 Task: Search one way flight ticket for 2 adults, 2 children, 2 infants in seat in first from Harrisburg: Harrisburg International Airport to Indianapolis: Indianapolis International Airport on 8-5-2023. Choice of flights is JetBlue. Number of bags: 1 carry on bag and 2 checked bags. Price is upto 110000. Outbound departure time preference is 17:15.
Action: Mouse moved to (328, 285)
Screenshot: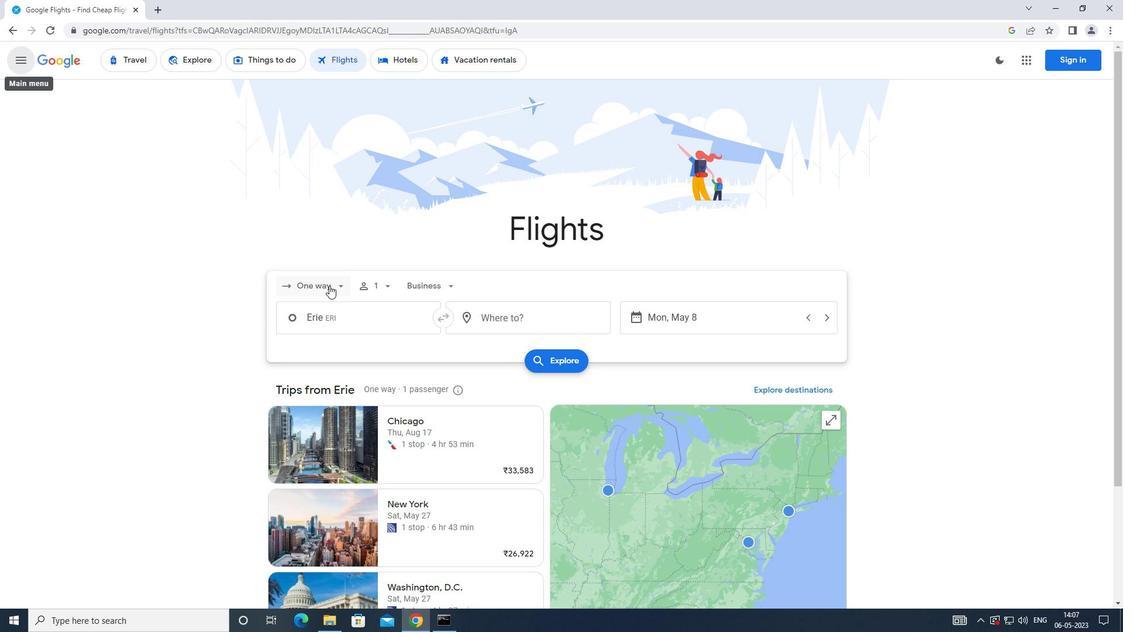
Action: Mouse pressed left at (328, 285)
Screenshot: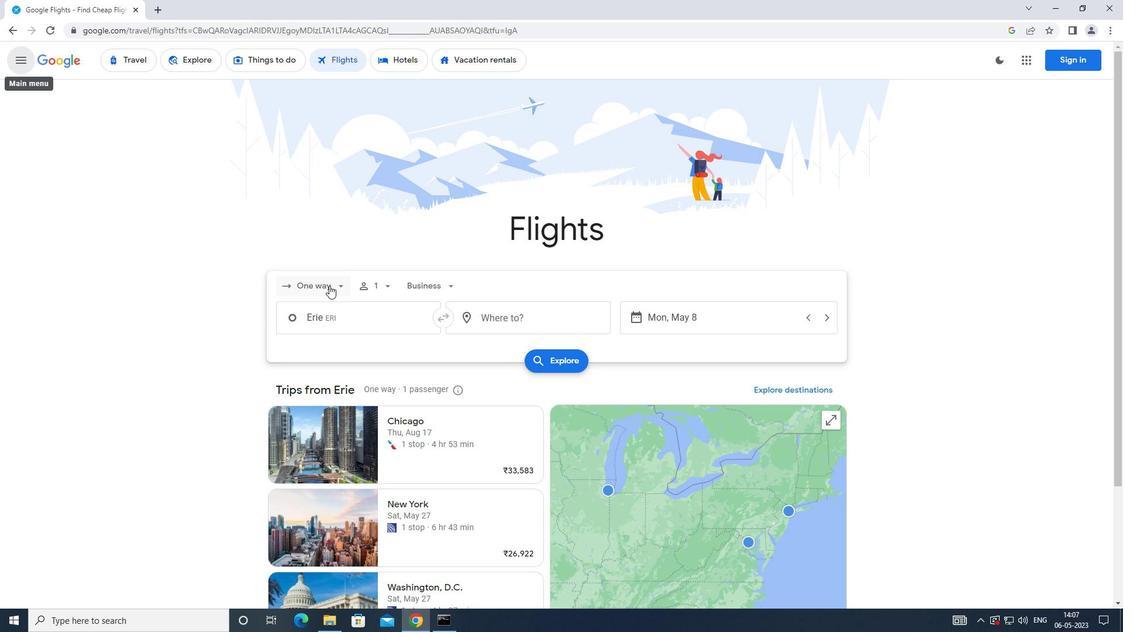 
Action: Mouse moved to (343, 343)
Screenshot: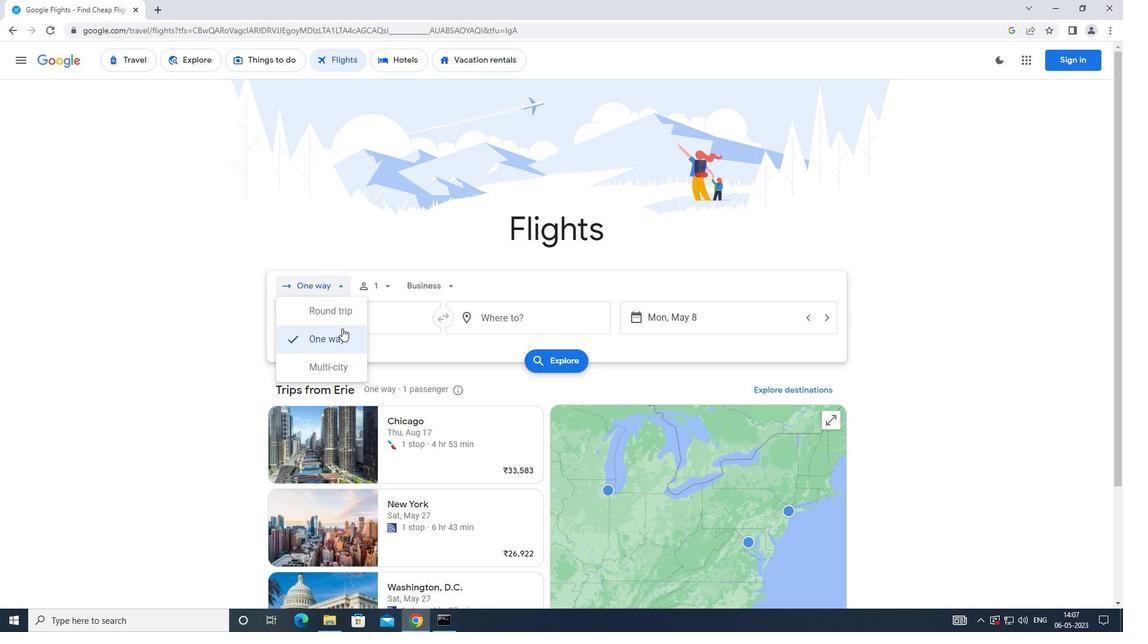 
Action: Mouse pressed left at (343, 343)
Screenshot: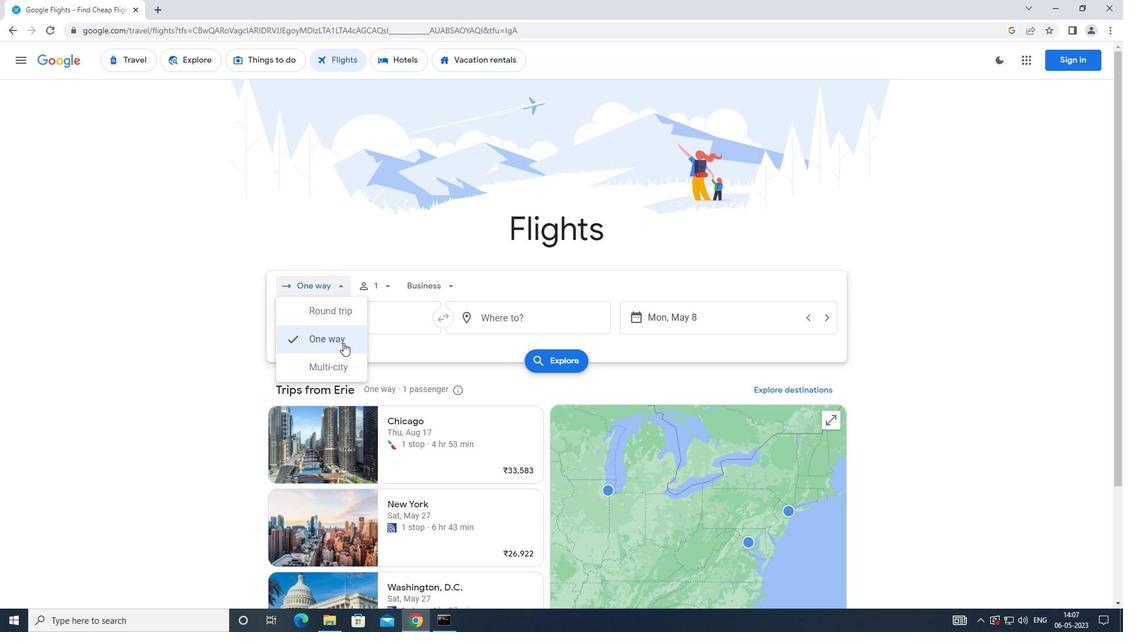 
Action: Mouse moved to (388, 290)
Screenshot: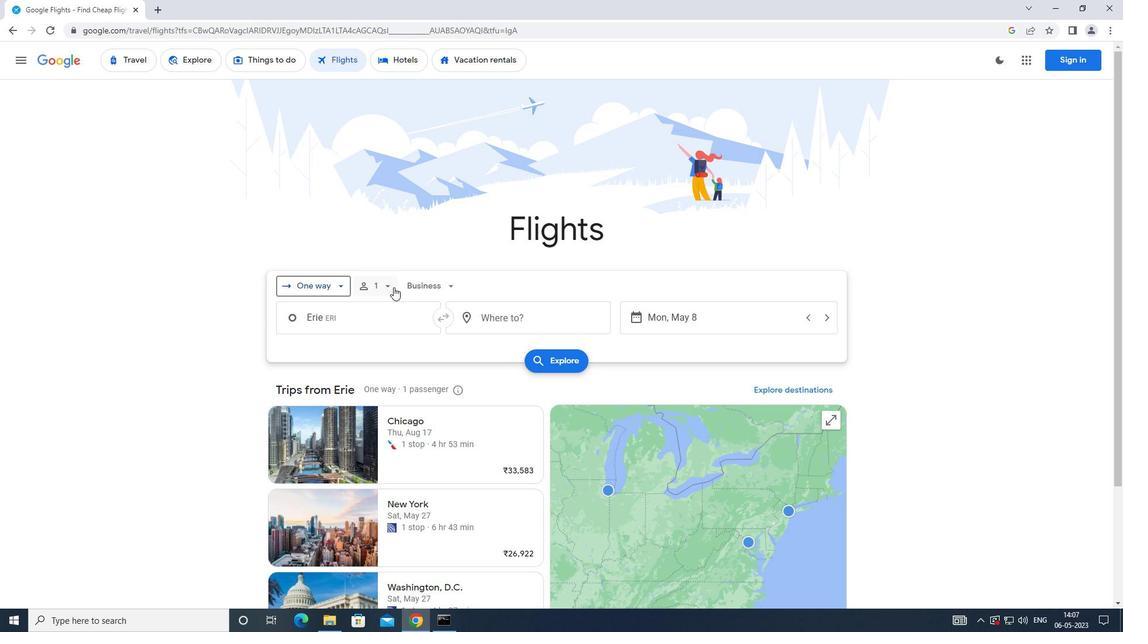 
Action: Mouse pressed left at (388, 290)
Screenshot: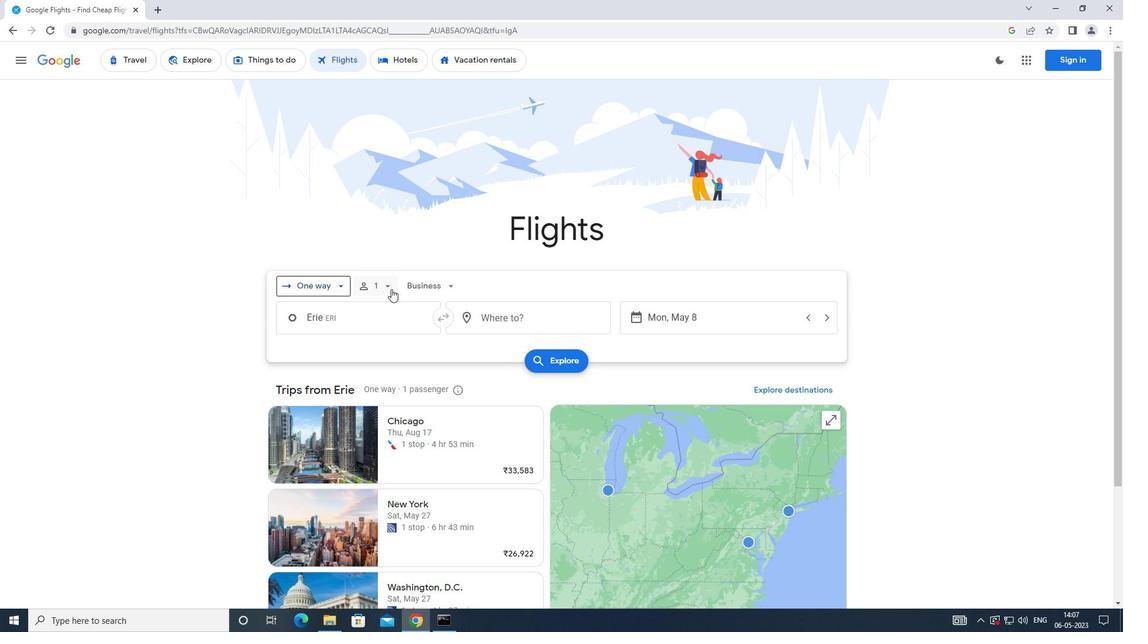 
Action: Mouse moved to (474, 318)
Screenshot: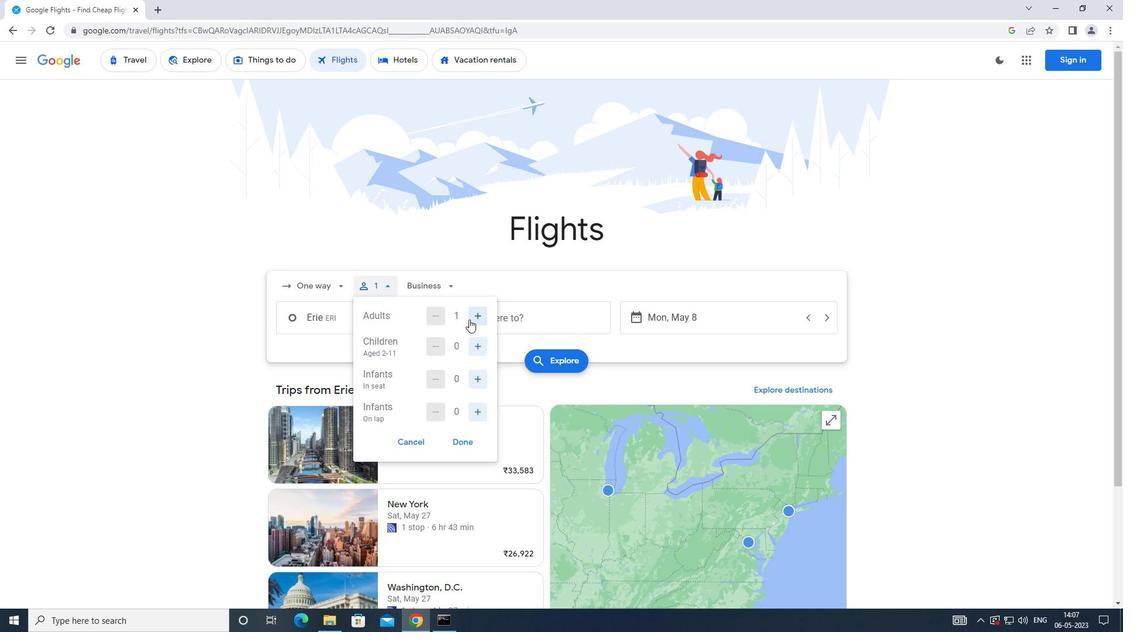 
Action: Mouse pressed left at (474, 318)
Screenshot: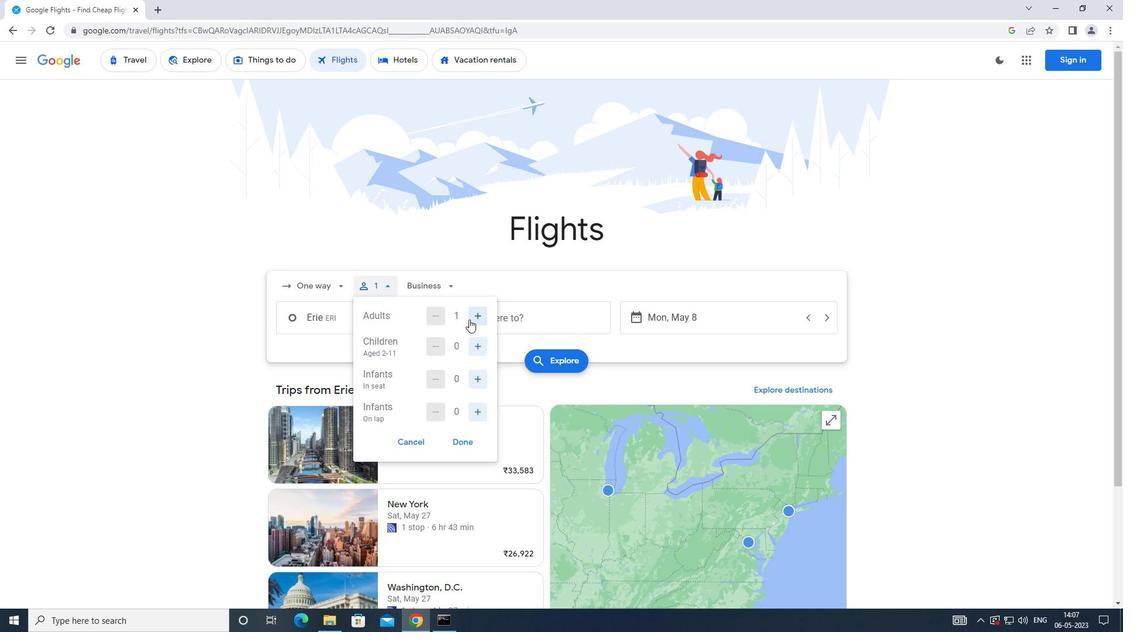 
Action: Mouse moved to (484, 353)
Screenshot: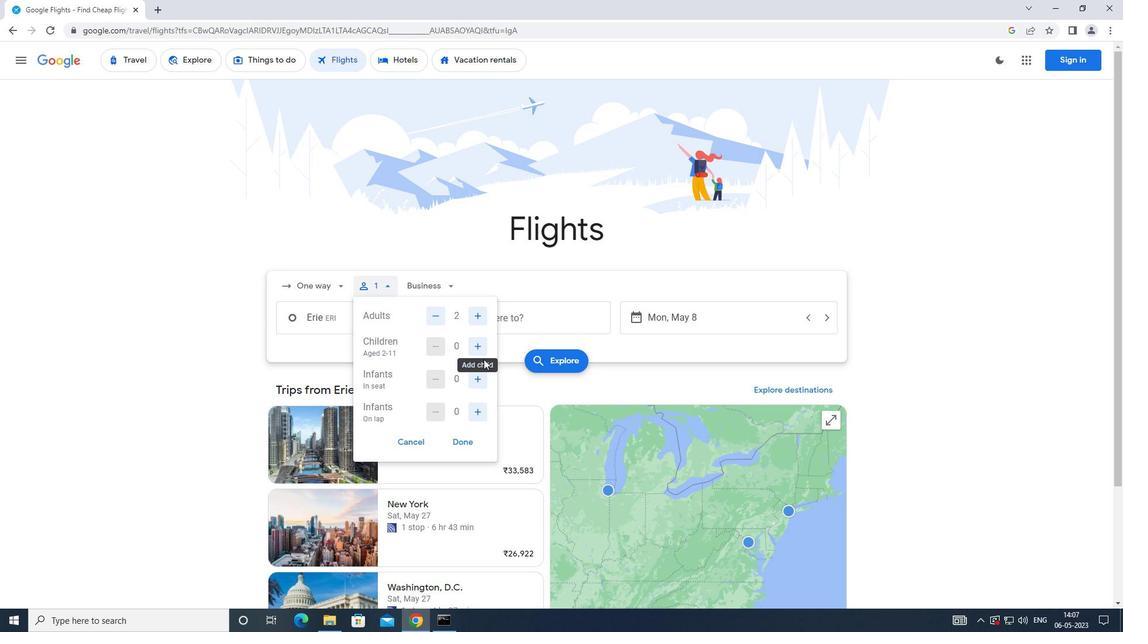 
Action: Mouse pressed left at (484, 353)
Screenshot: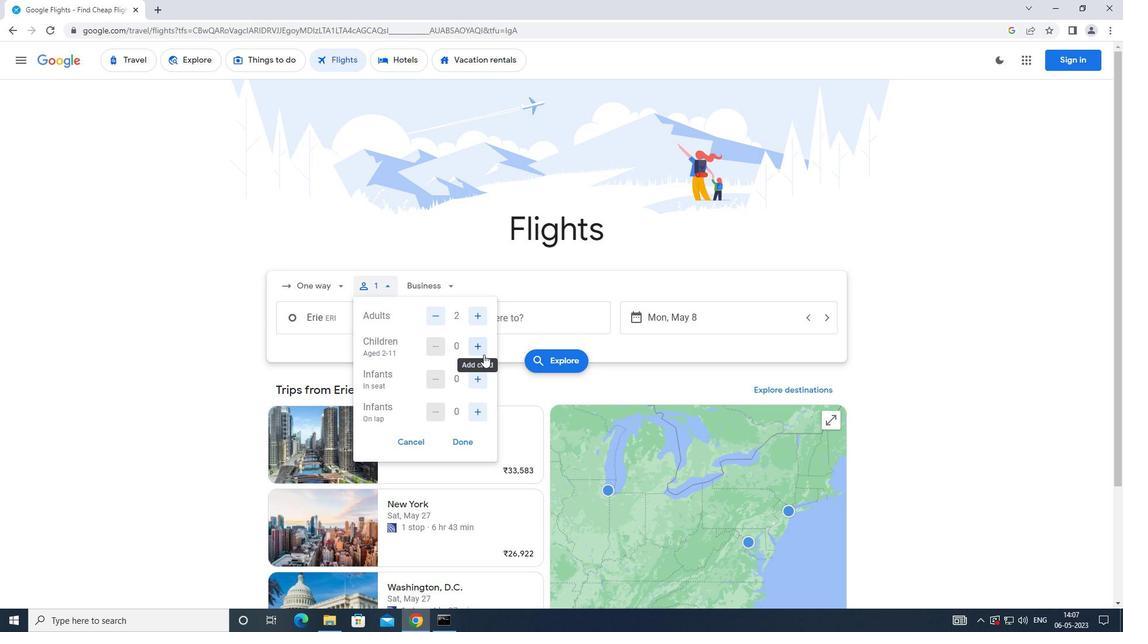 
Action: Mouse pressed left at (484, 353)
Screenshot: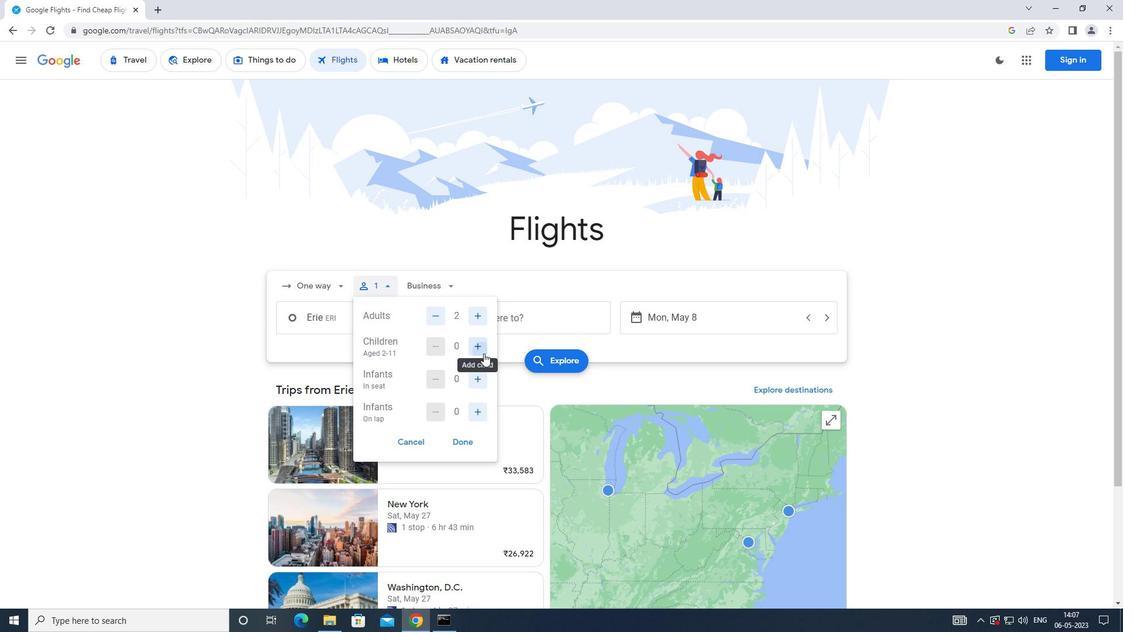 
Action: Mouse moved to (479, 377)
Screenshot: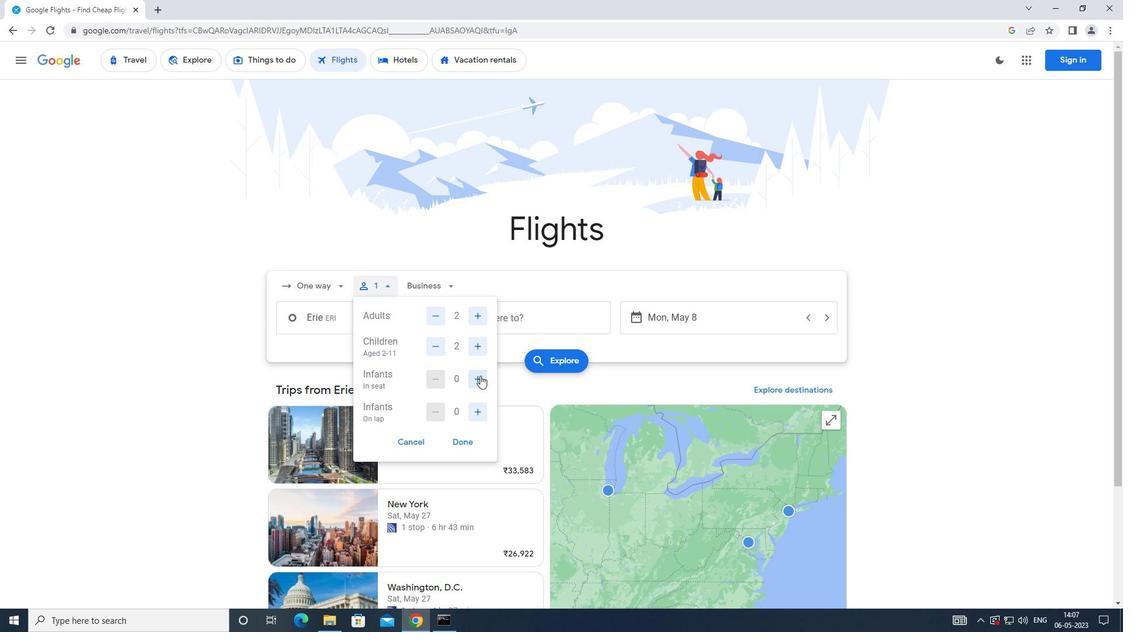 
Action: Mouse pressed left at (479, 377)
Screenshot: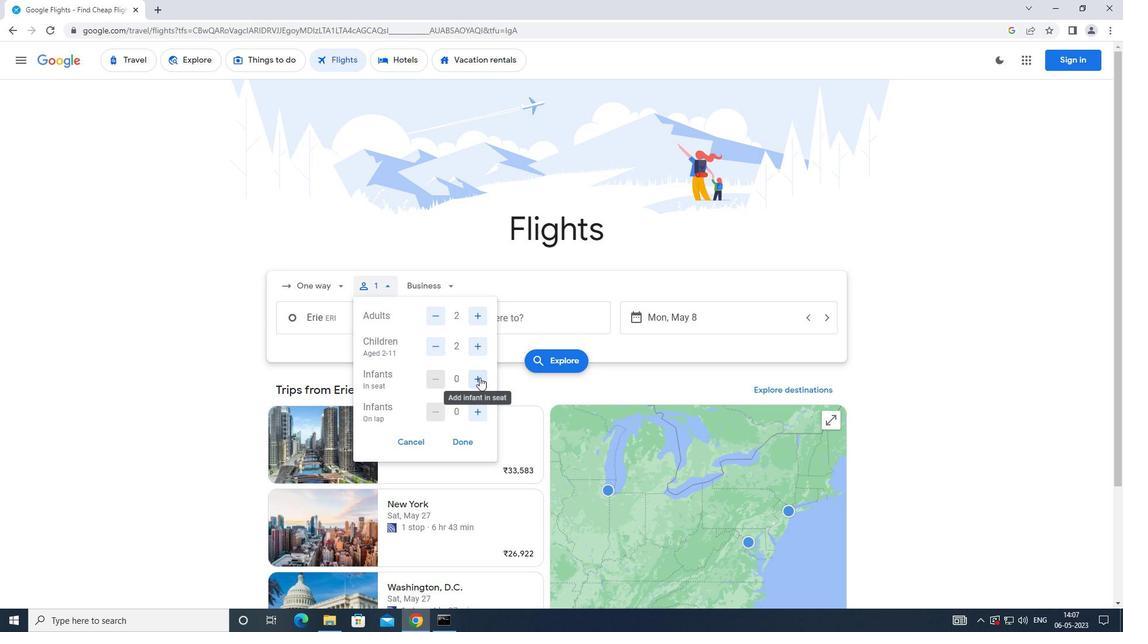 
Action: Mouse pressed left at (479, 377)
Screenshot: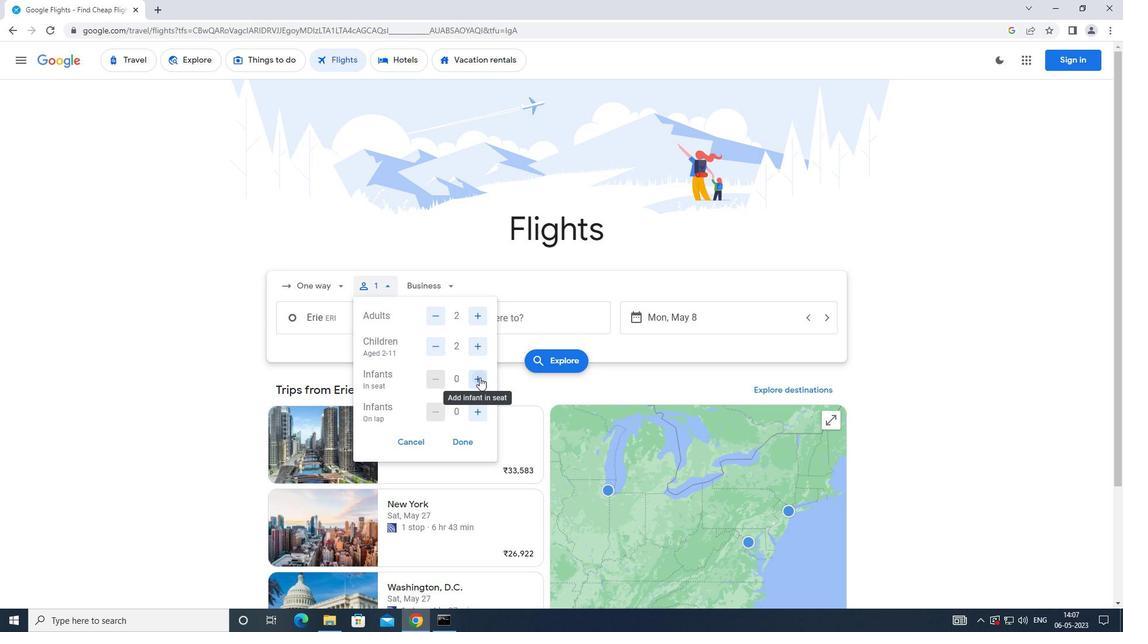 
Action: Mouse moved to (468, 437)
Screenshot: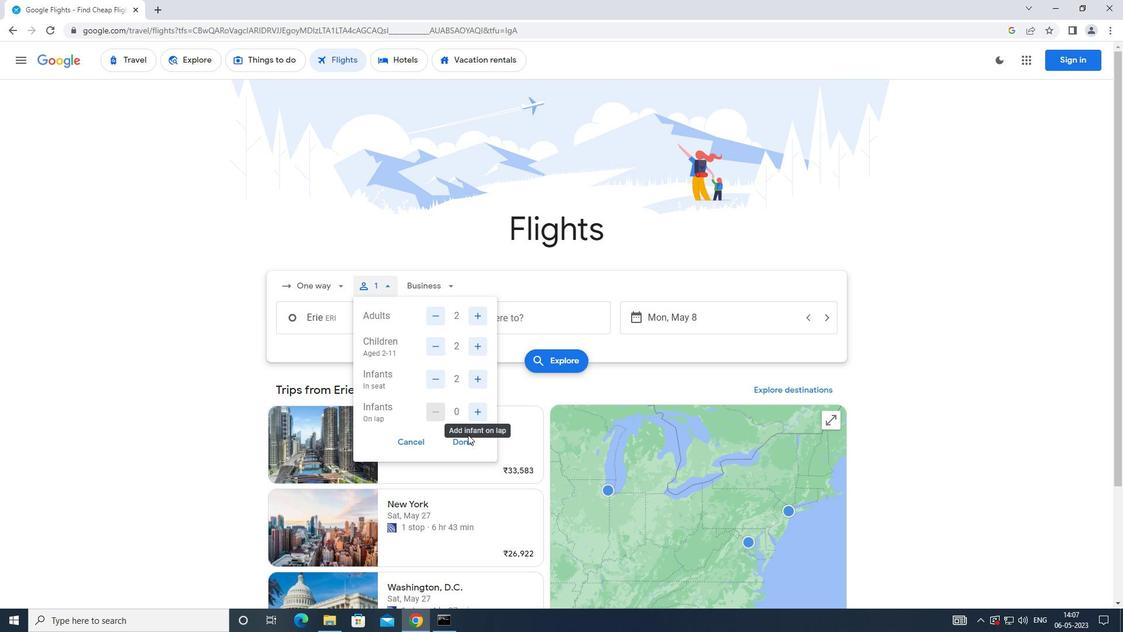 
Action: Mouse pressed left at (468, 437)
Screenshot: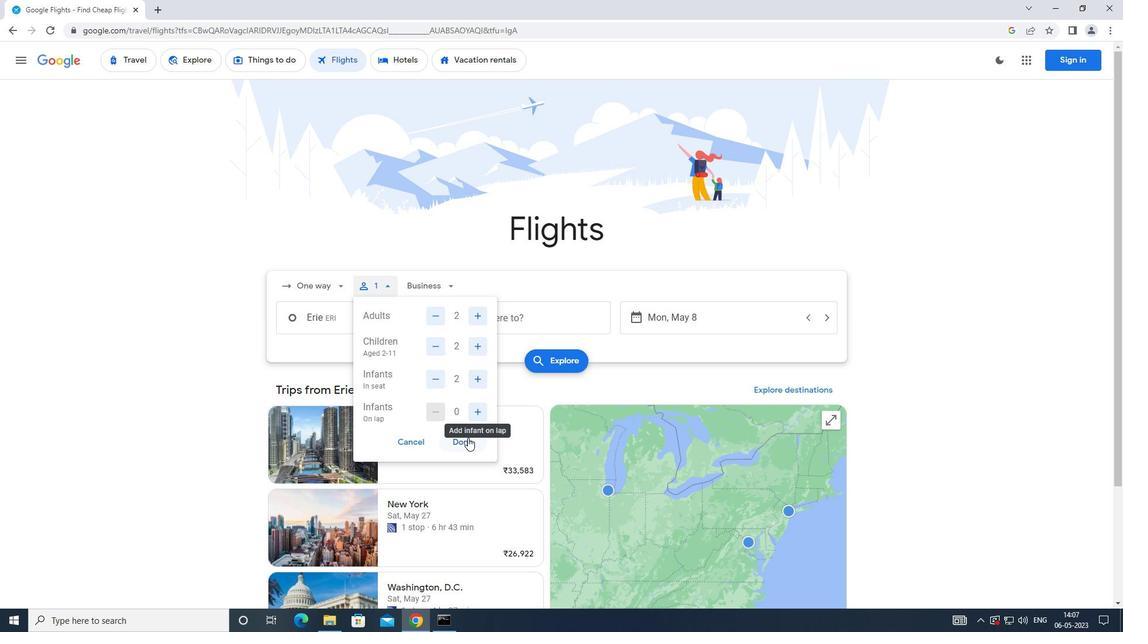 
Action: Mouse moved to (450, 285)
Screenshot: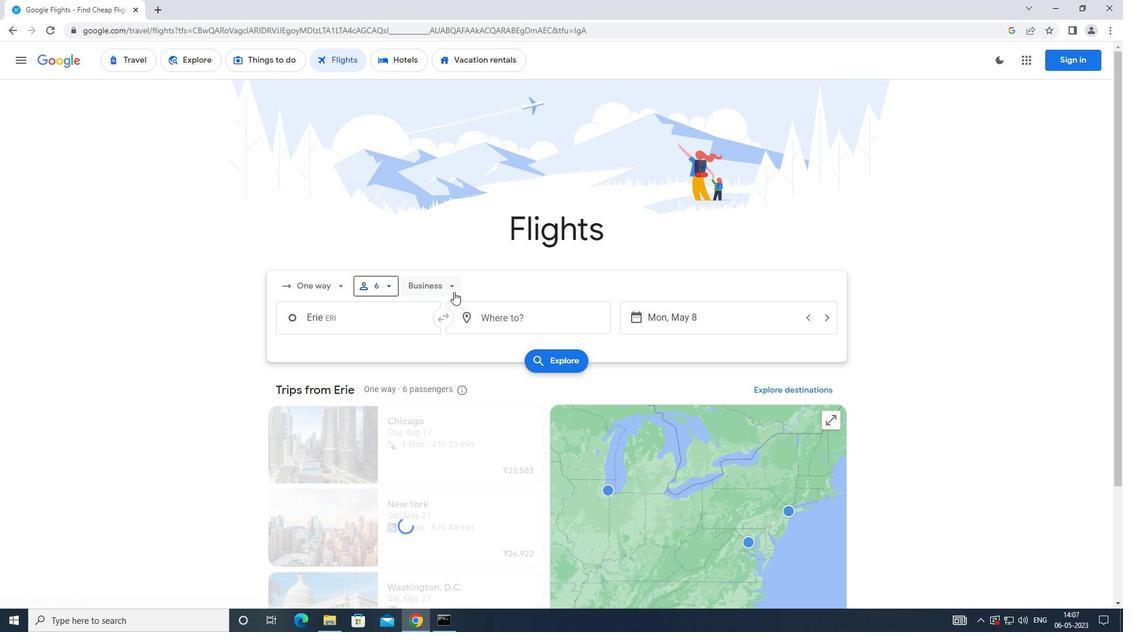 
Action: Mouse pressed left at (450, 285)
Screenshot: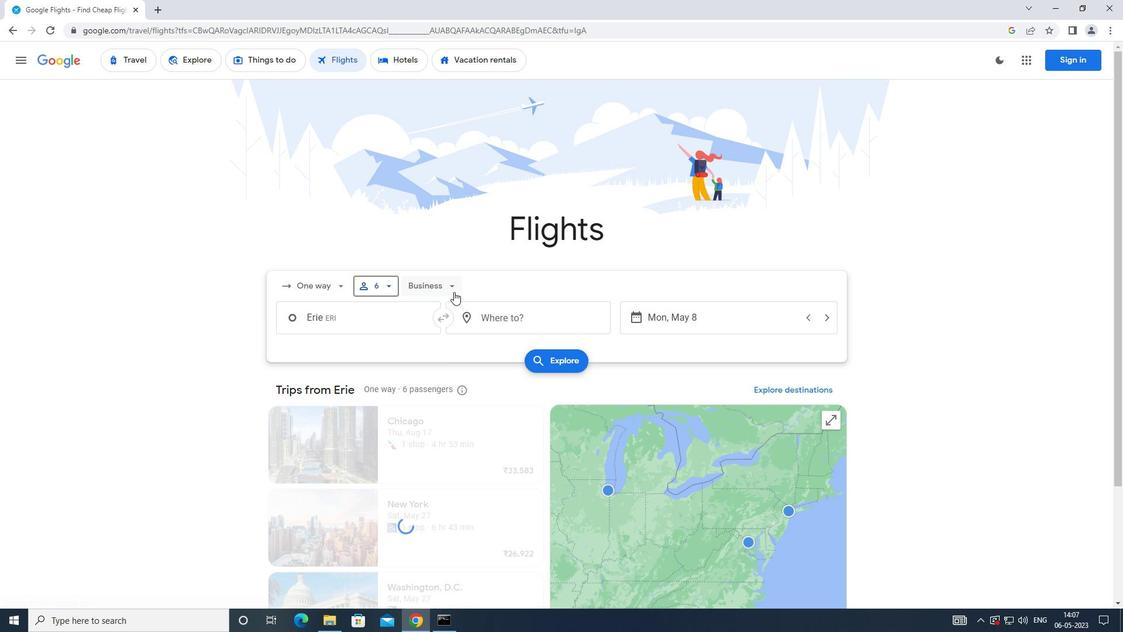 
Action: Mouse moved to (447, 389)
Screenshot: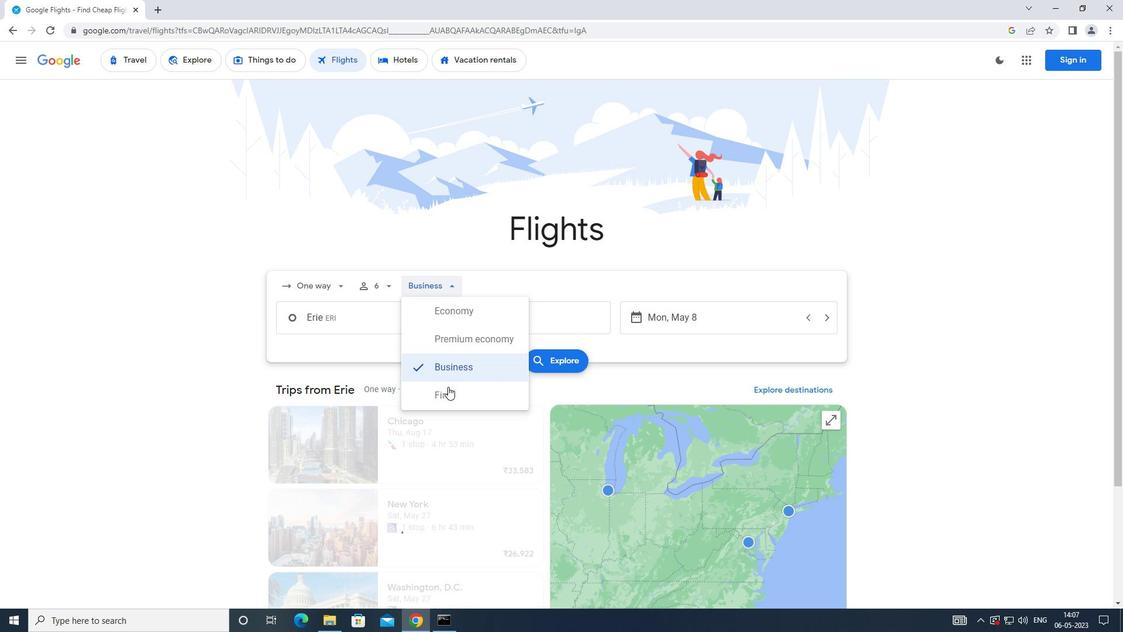 
Action: Mouse pressed left at (447, 389)
Screenshot: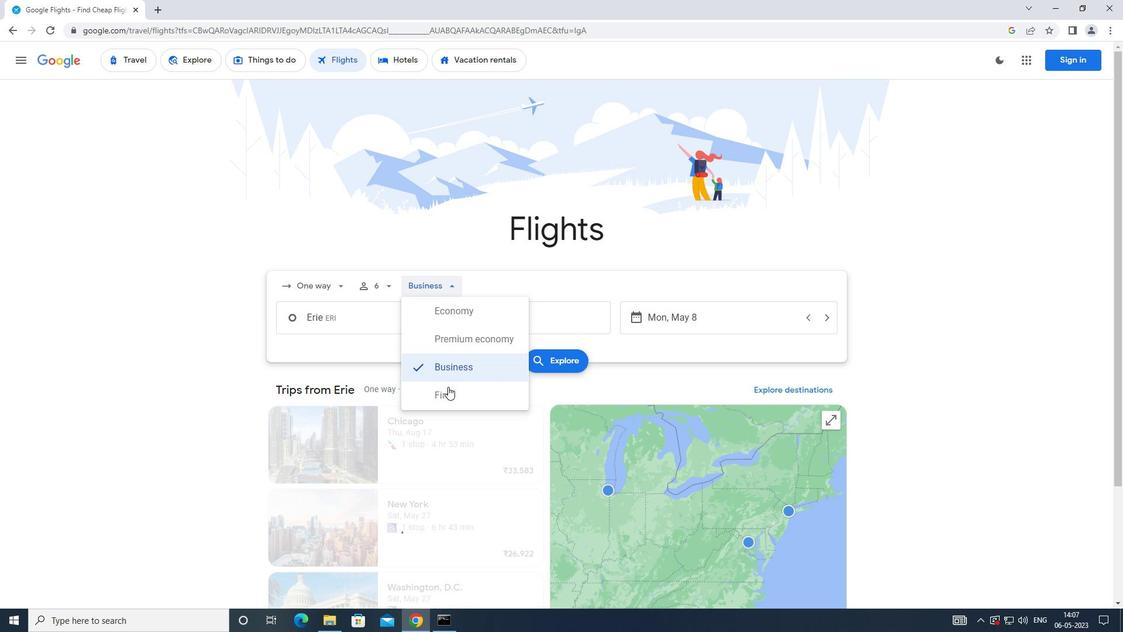 
Action: Mouse moved to (379, 327)
Screenshot: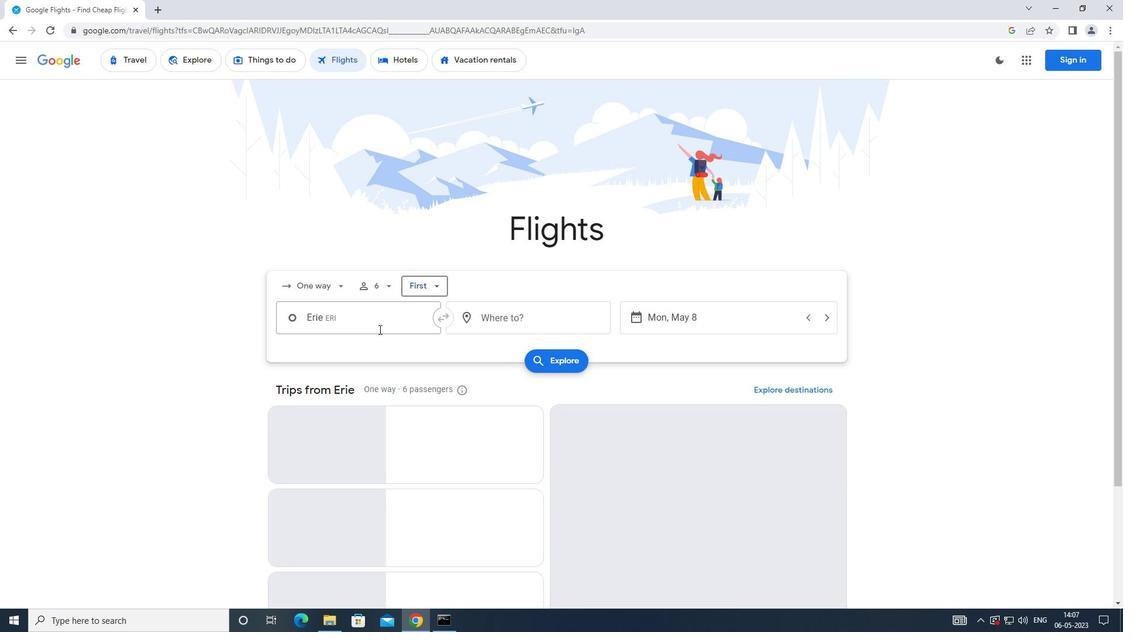 
Action: Mouse pressed left at (379, 327)
Screenshot: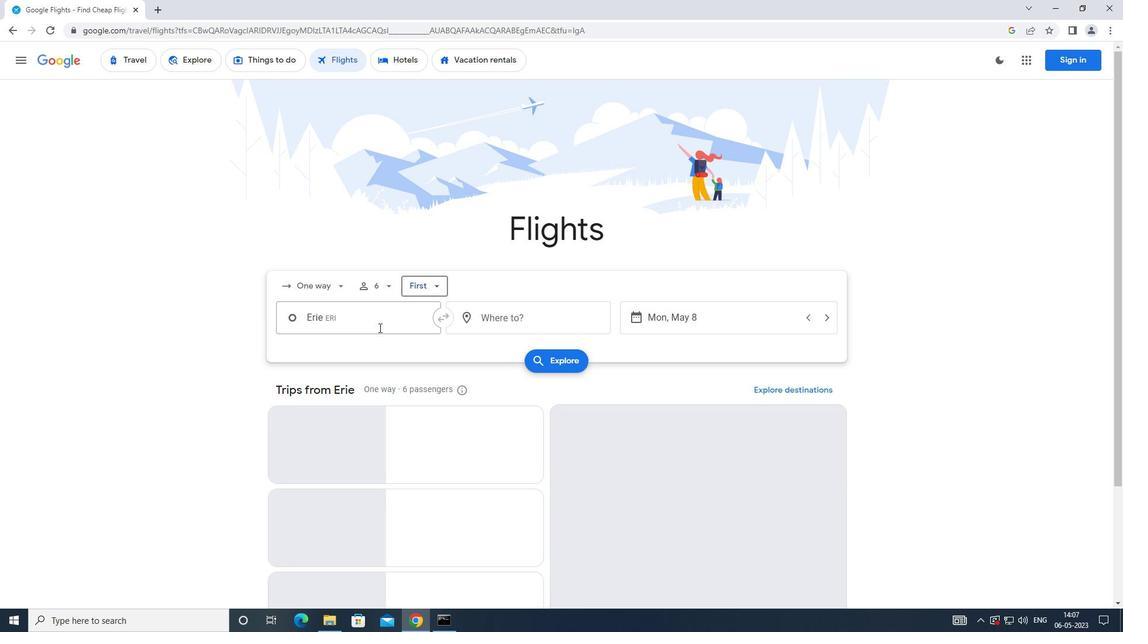 
Action: Mouse moved to (387, 326)
Screenshot: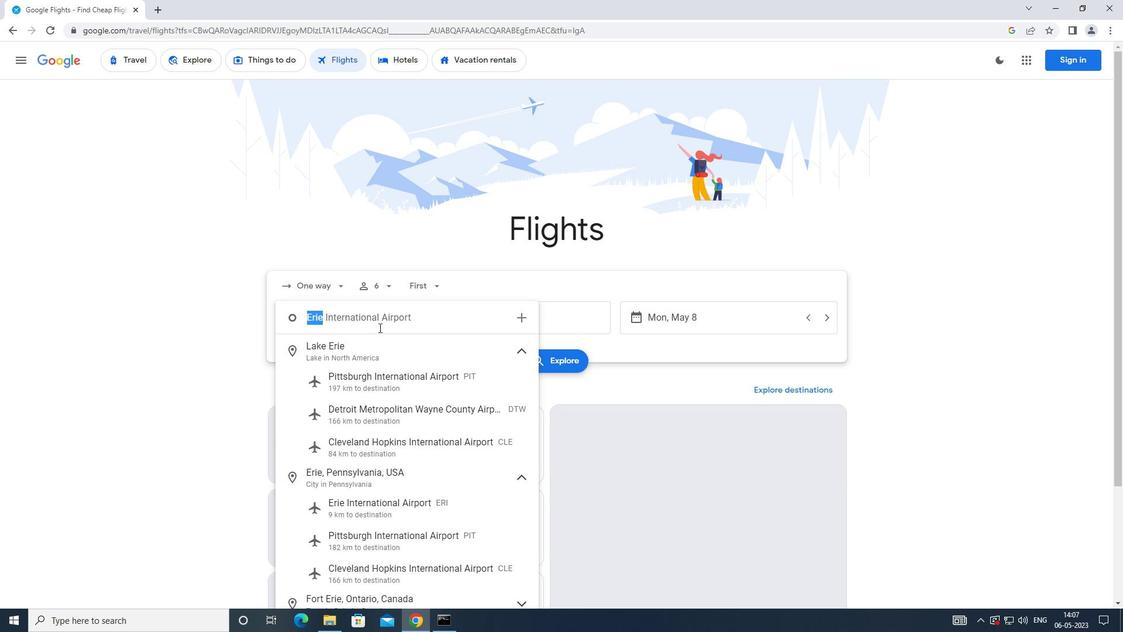 
Action: Key pressed <Key.caps_lock>h<Key.caps_lock>arrisburg
Screenshot: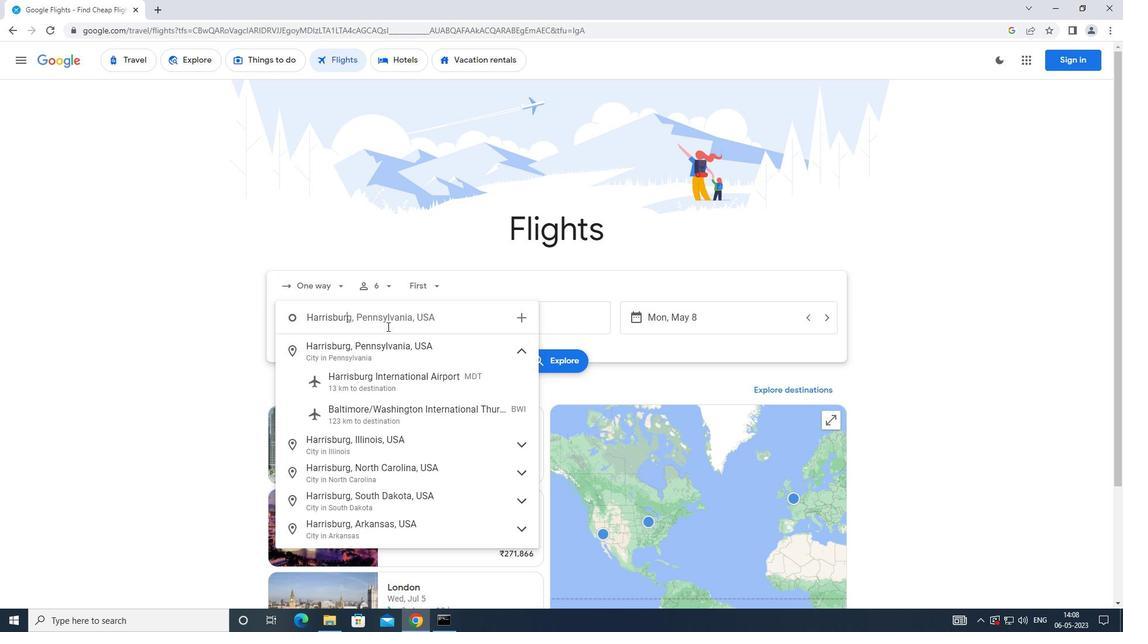 
Action: Mouse moved to (393, 372)
Screenshot: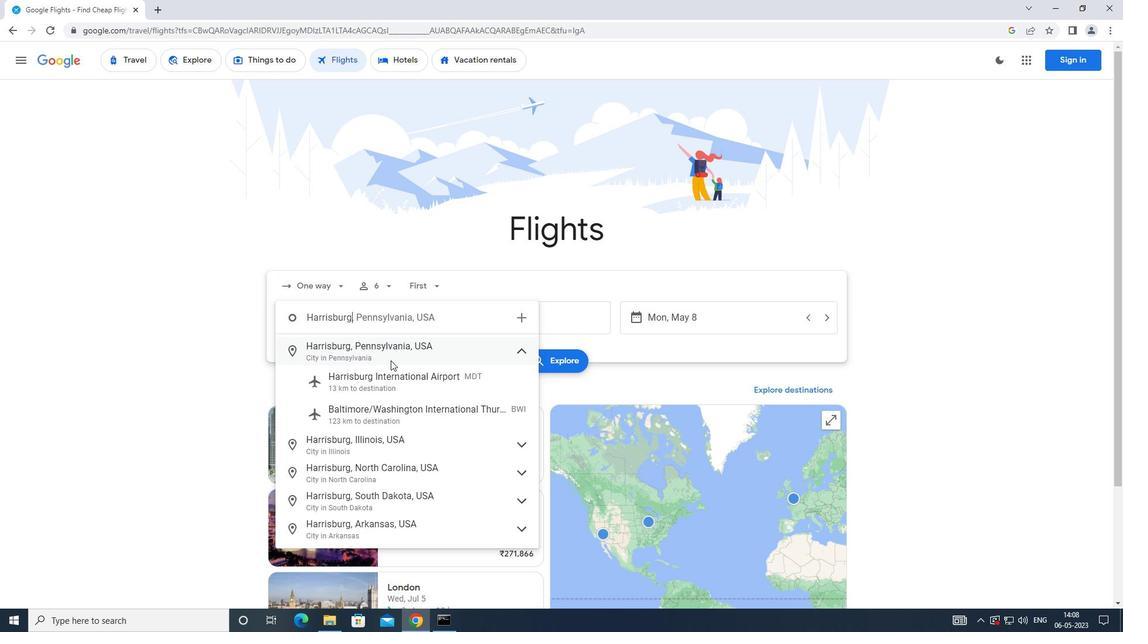 
Action: Mouse pressed left at (393, 372)
Screenshot: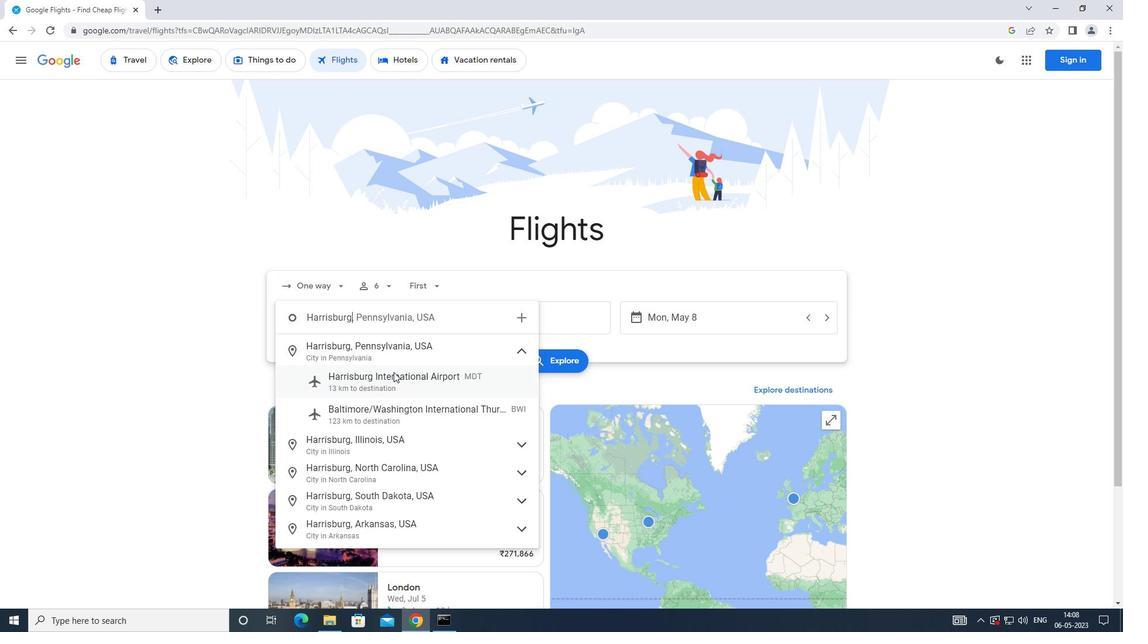 
Action: Mouse moved to (477, 318)
Screenshot: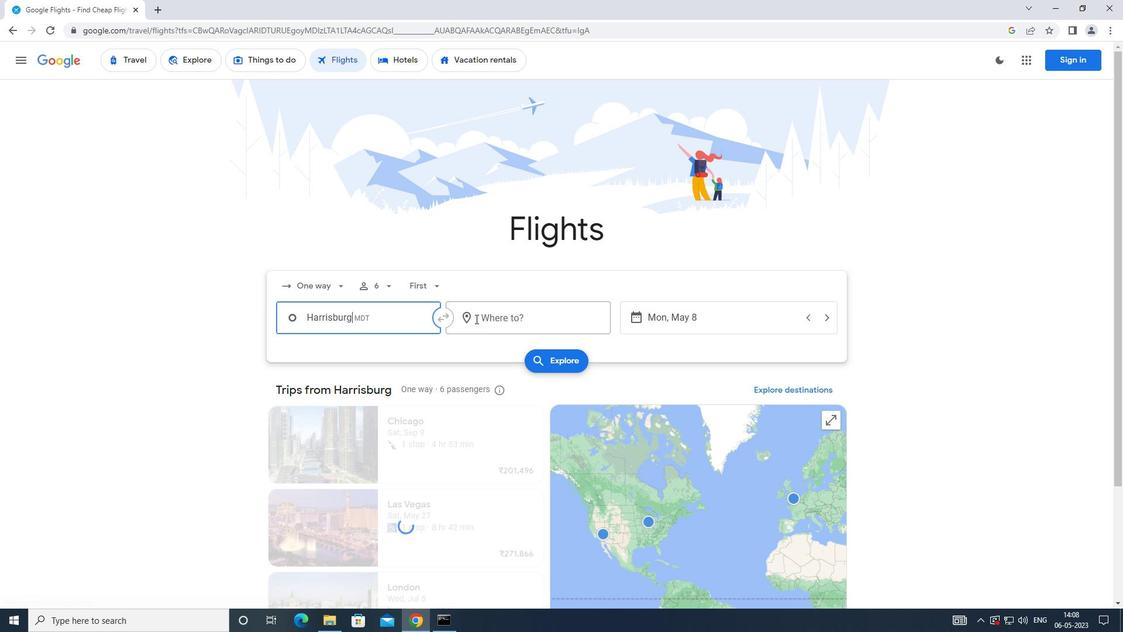 
Action: Mouse pressed left at (477, 318)
Screenshot: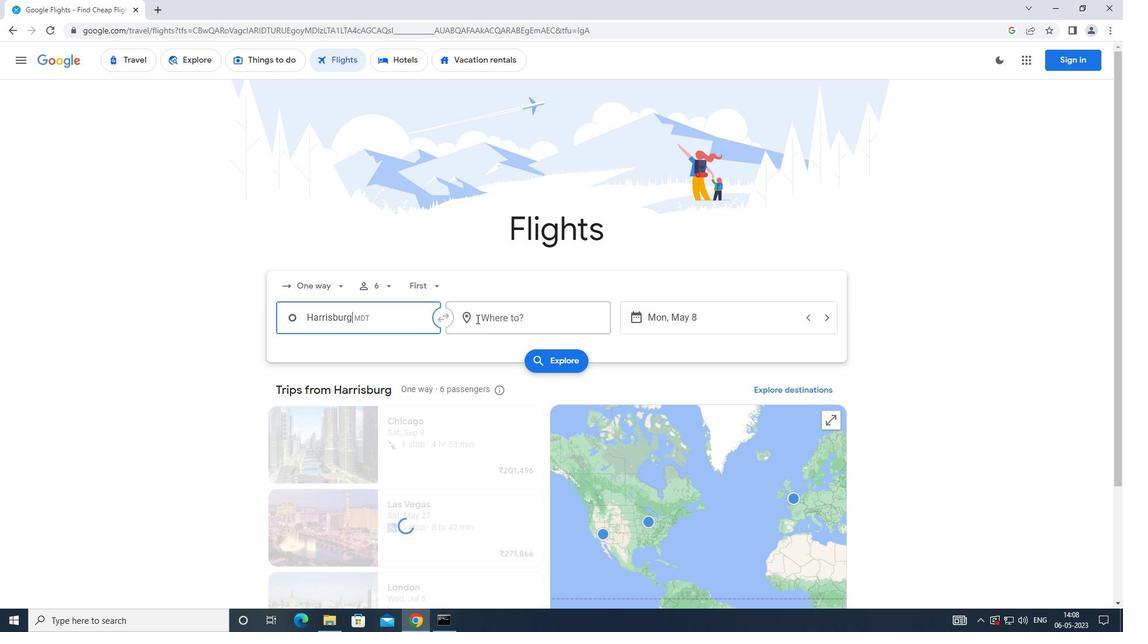 
Action: Mouse moved to (473, 338)
Screenshot: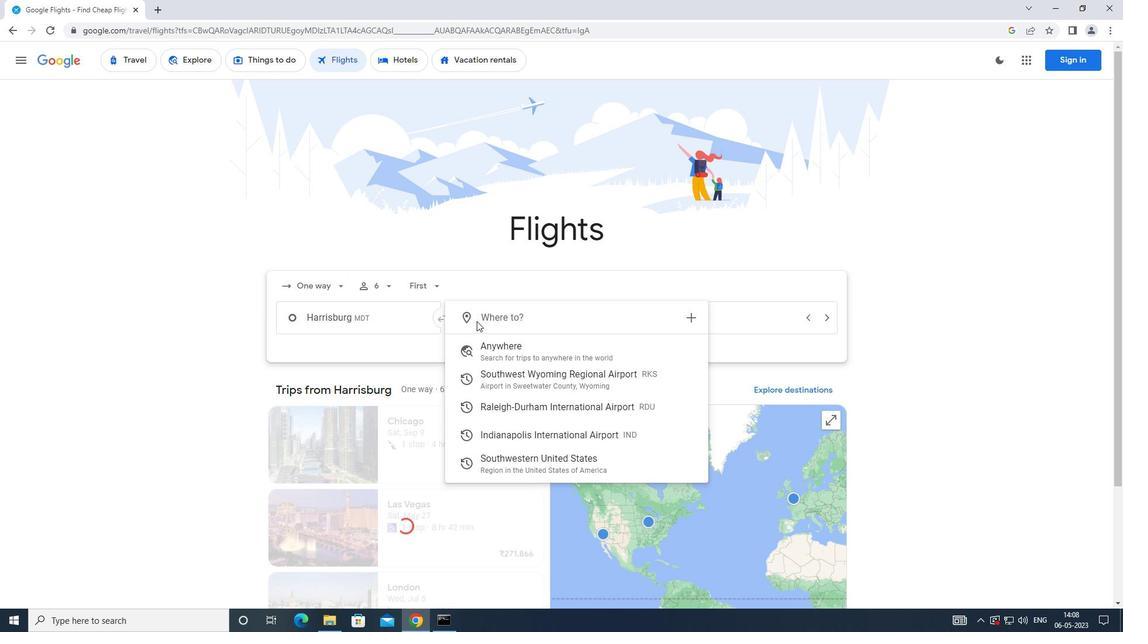 
Action: Key pressed <Key.caps_lock>in<Key.backspace><Key.caps_lock>ndianapolish
Screenshot: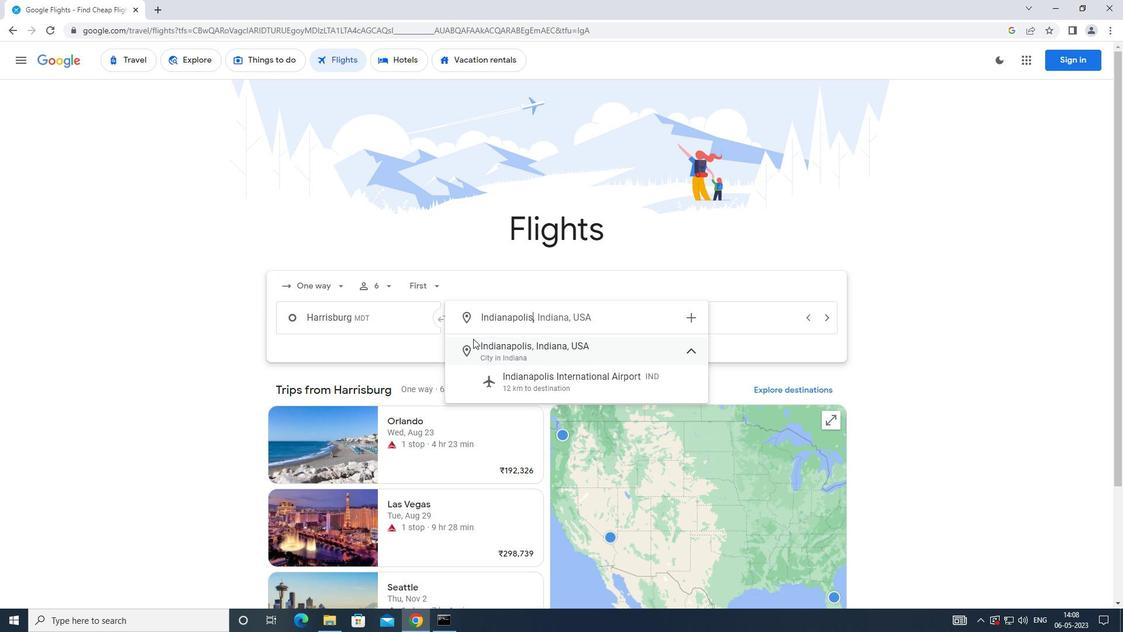 
Action: Mouse moved to (525, 386)
Screenshot: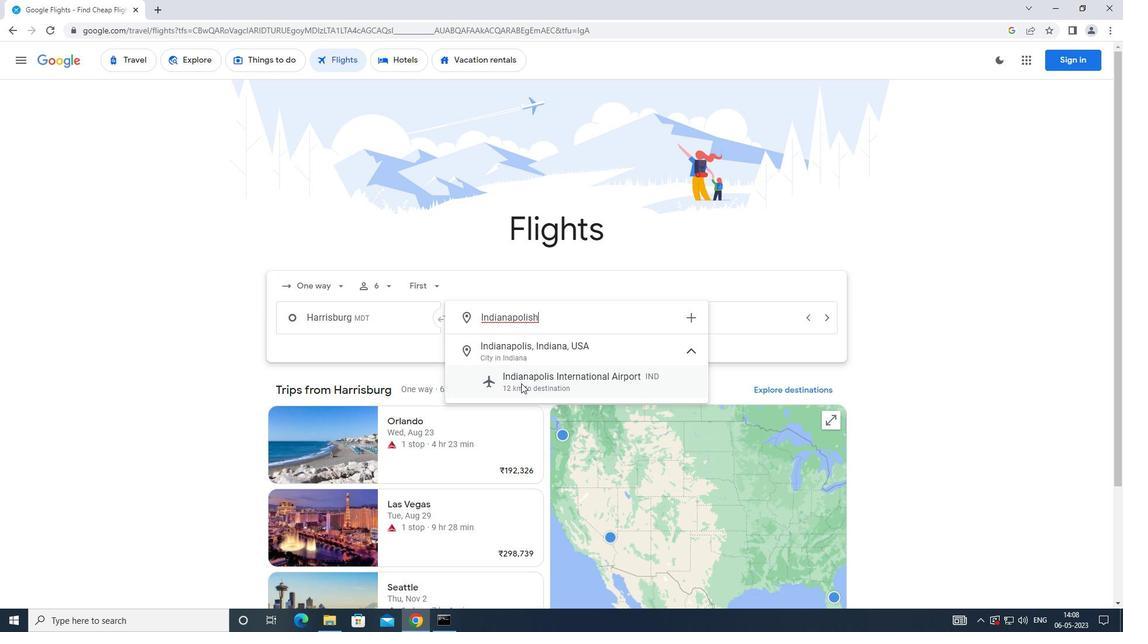 
Action: Mouse pressed left at (525, 386)
Screenshot: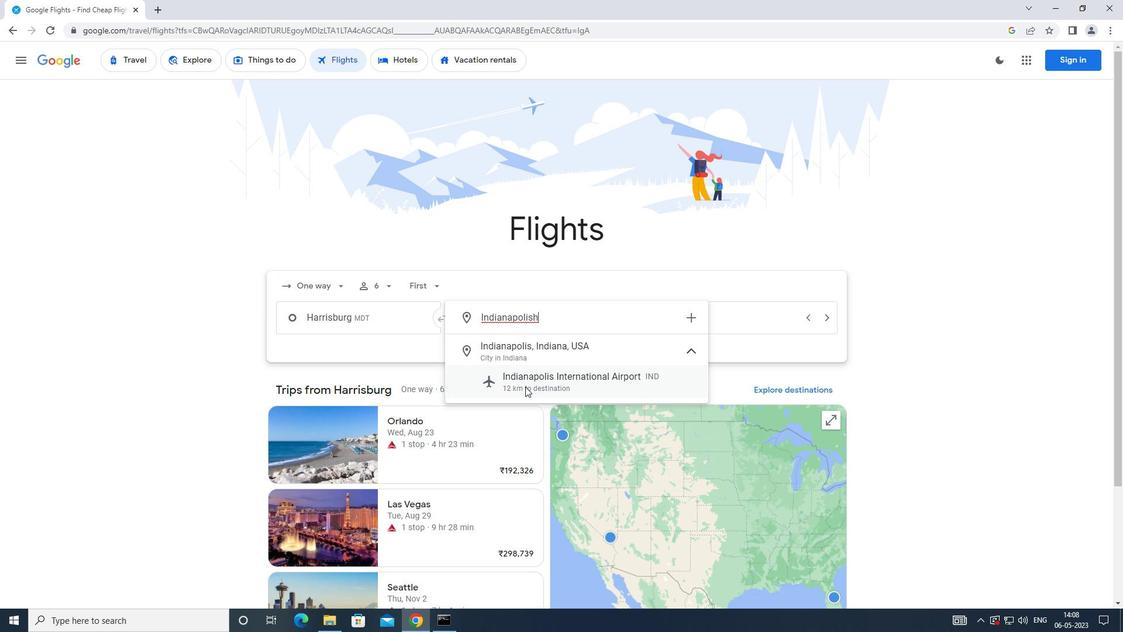 
Action: Mouse moved to (679, 323)
Screenshot: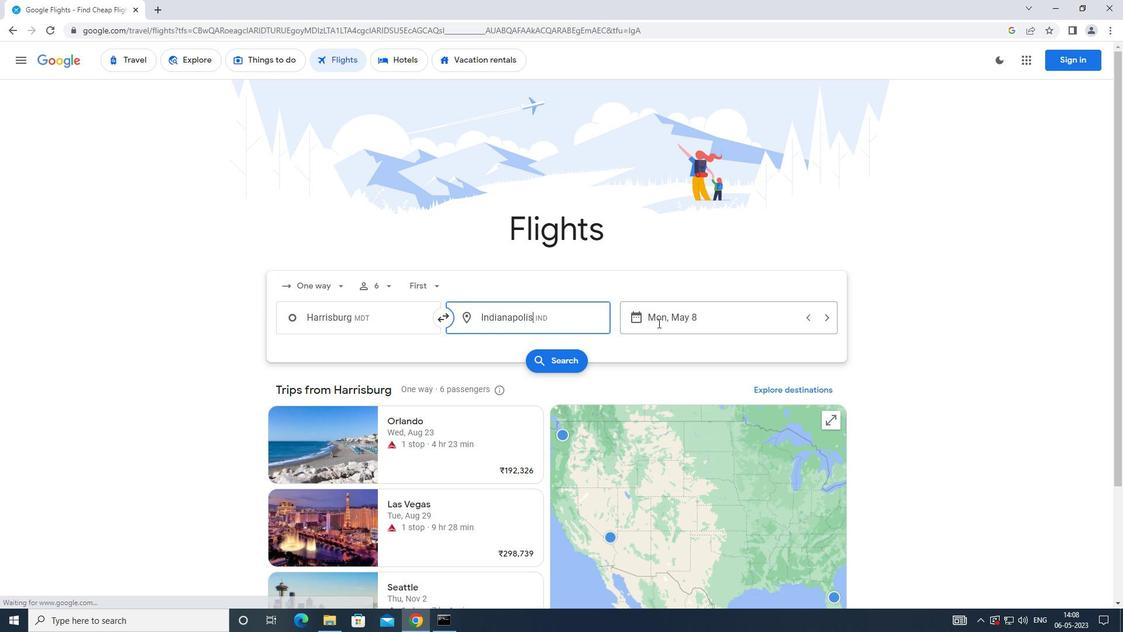 
Action: Mouse pressed left at (679, 323)
Screenshot: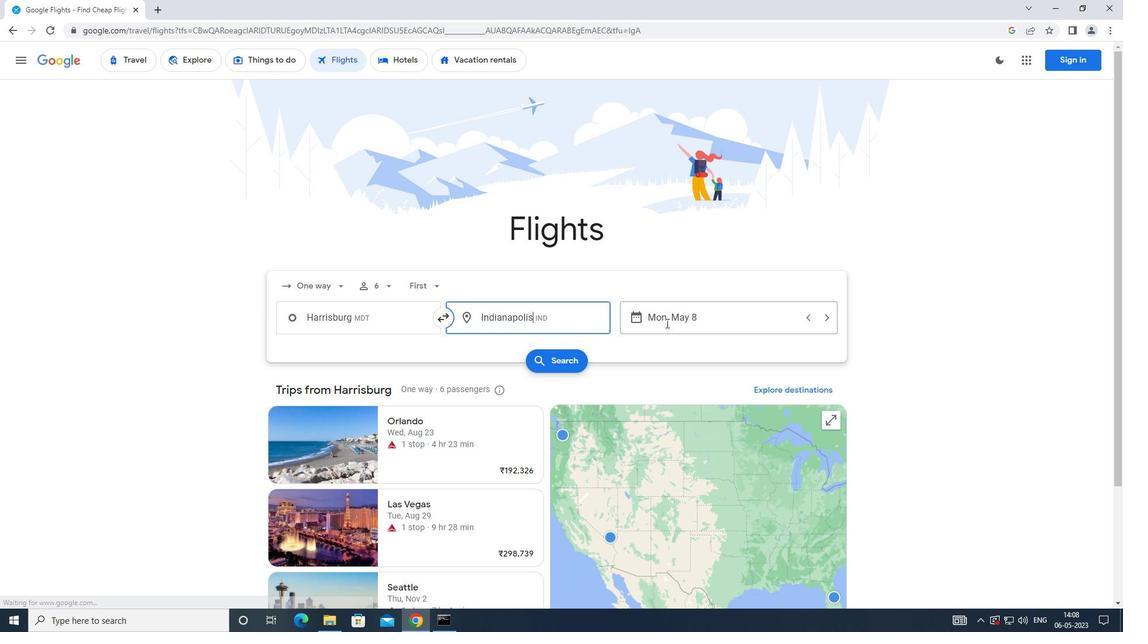 
Action: Mouse moved to (455, 416)
Screenshot: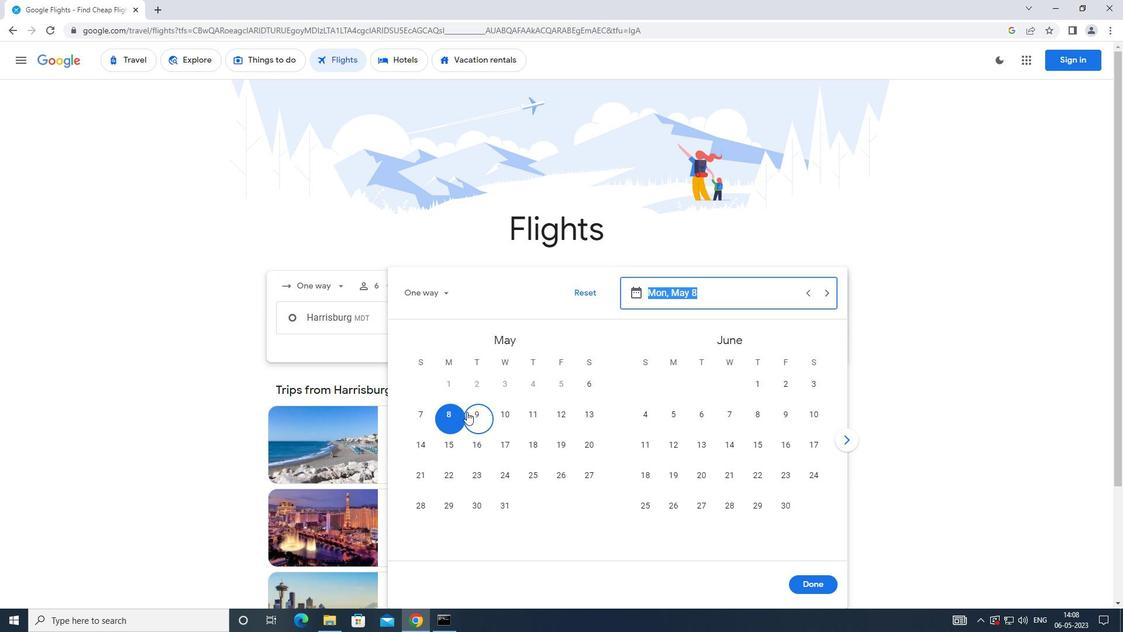 
Action: Mouse pressed left at (455, 416)
Screenshot: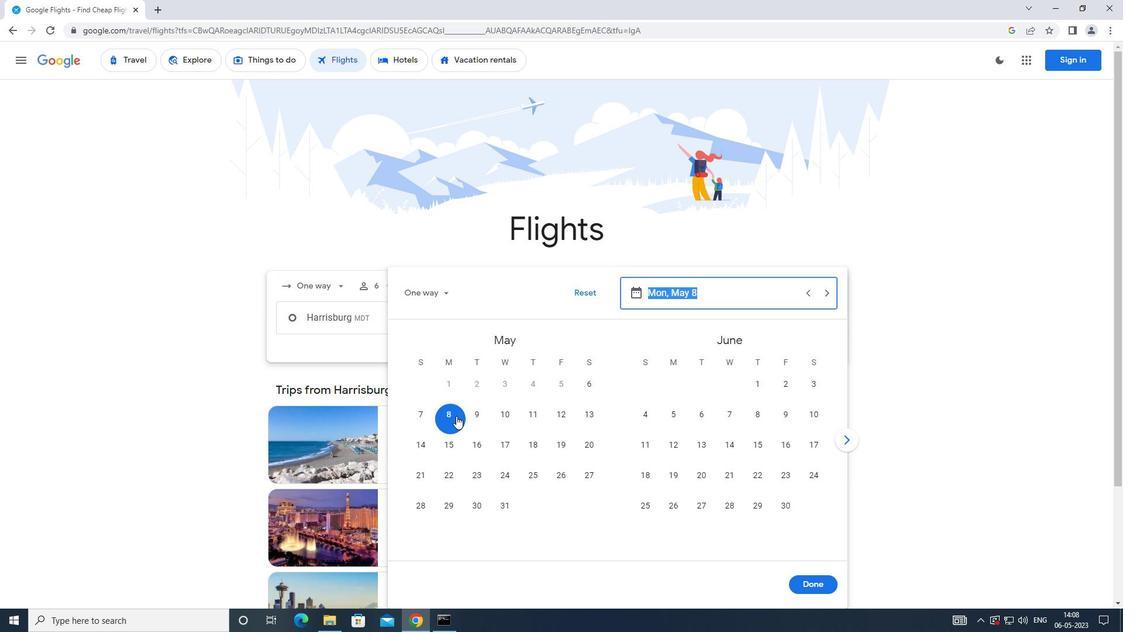 
Action: Mouse moved to (800, 583)
Screenshot: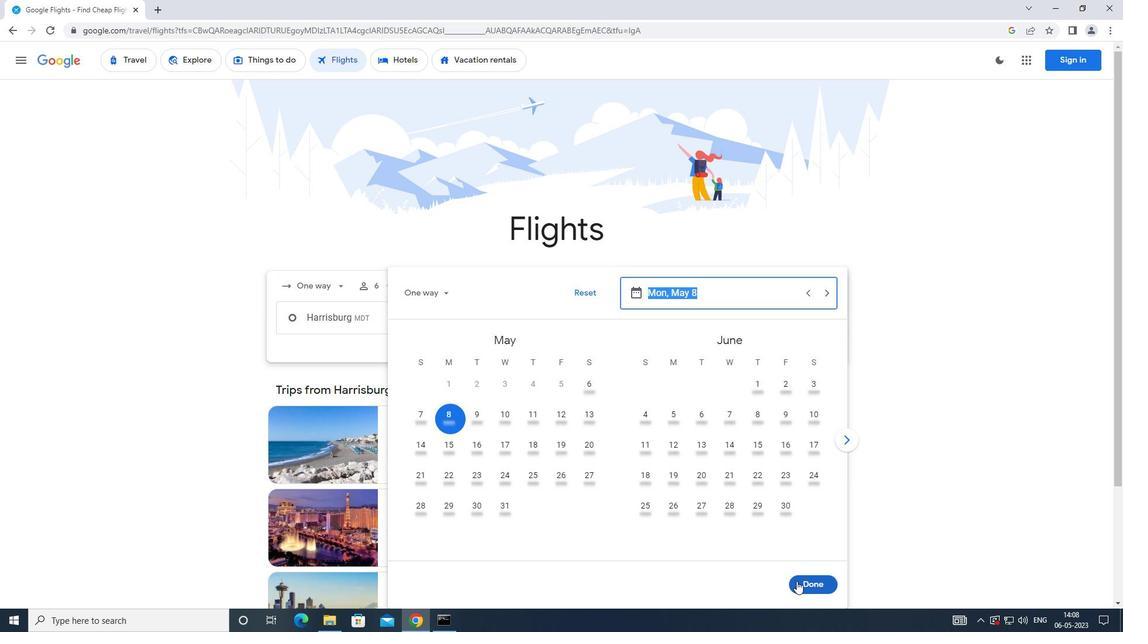 
Action: Mouse pressed left at (800, 583)
Screenshot: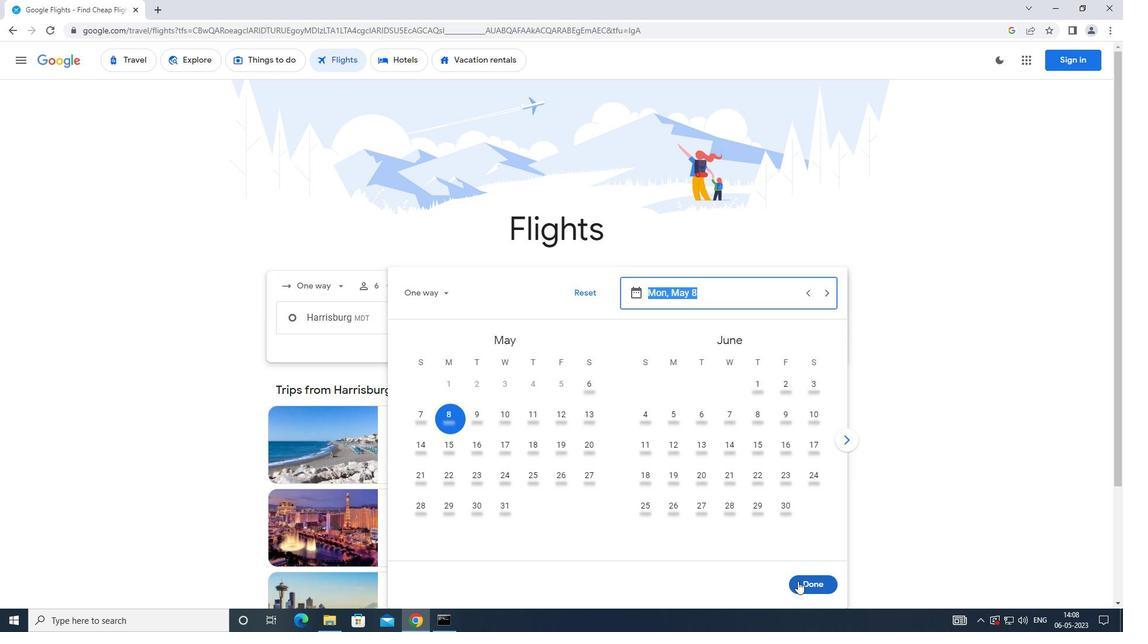 
Action: Mouse moved to (561, 364)
Screenshot: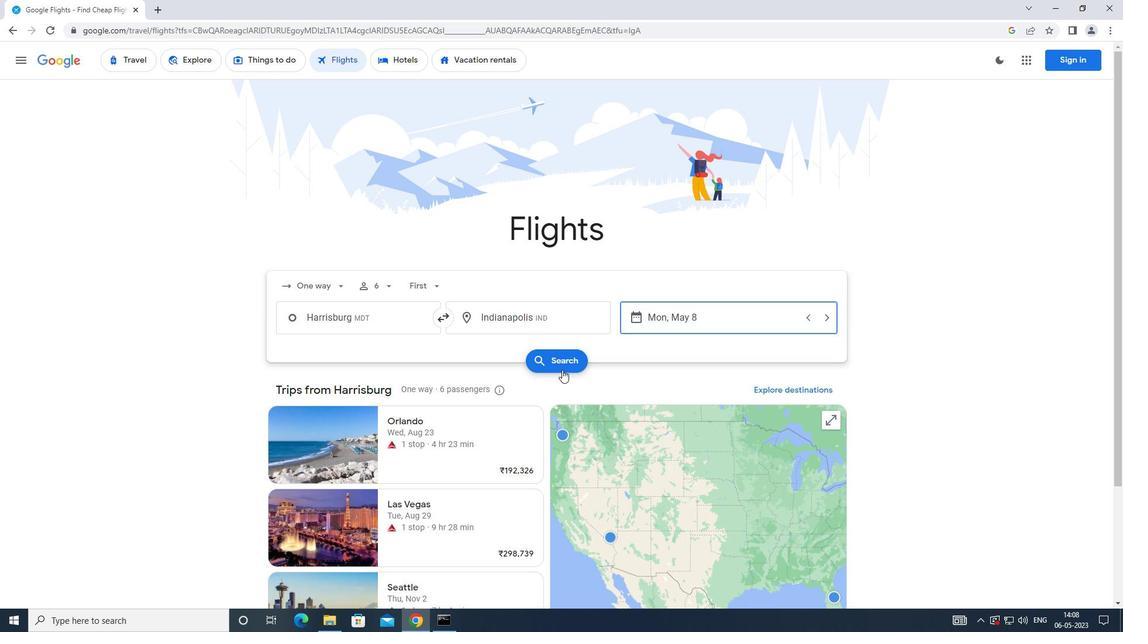 
Action: Mouse pressed left at (561, 364)
Screenshot: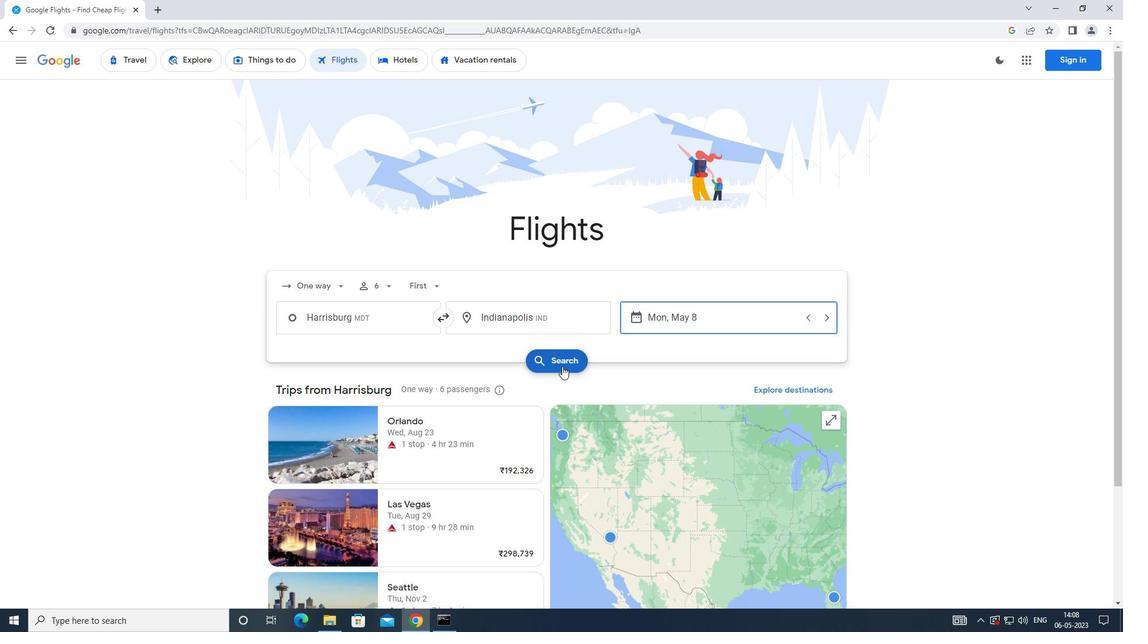 
Action: Mouse moved to (266, 165)
Screenshot: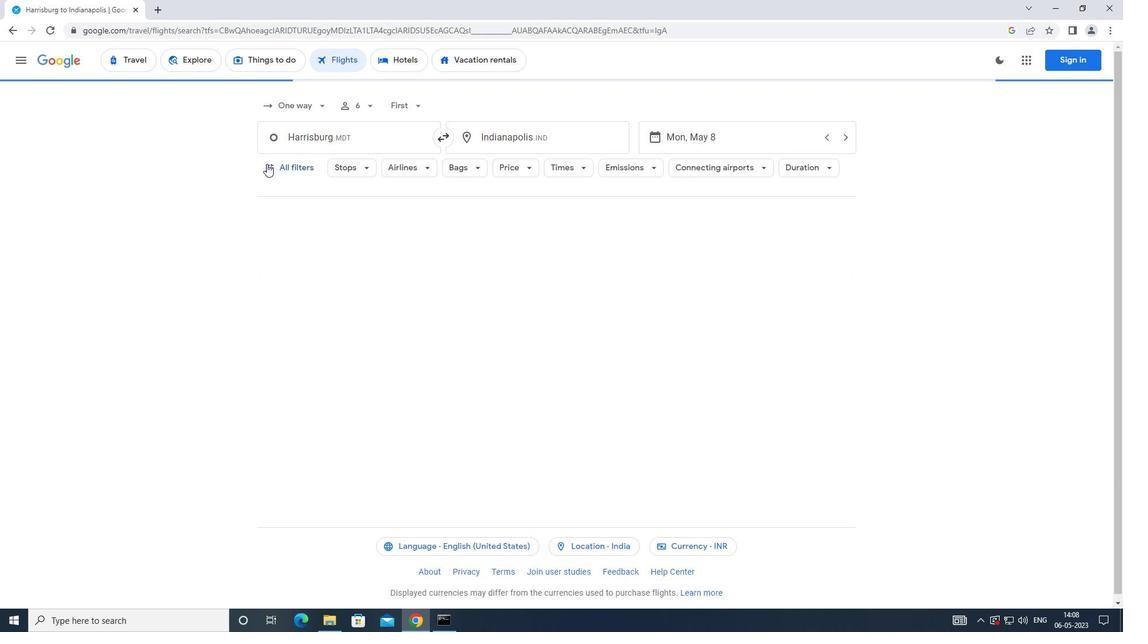 
Action: Mouse pressed left at (266, 165)
Screenshot: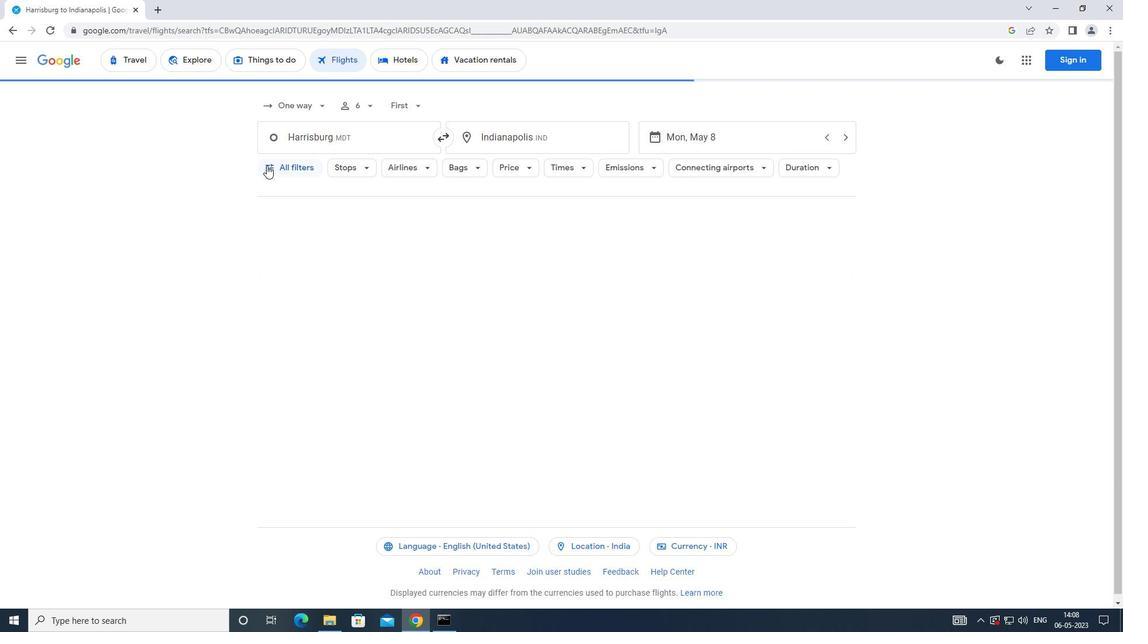 
Action: Mouse moved to (425, 416)
Screenshot: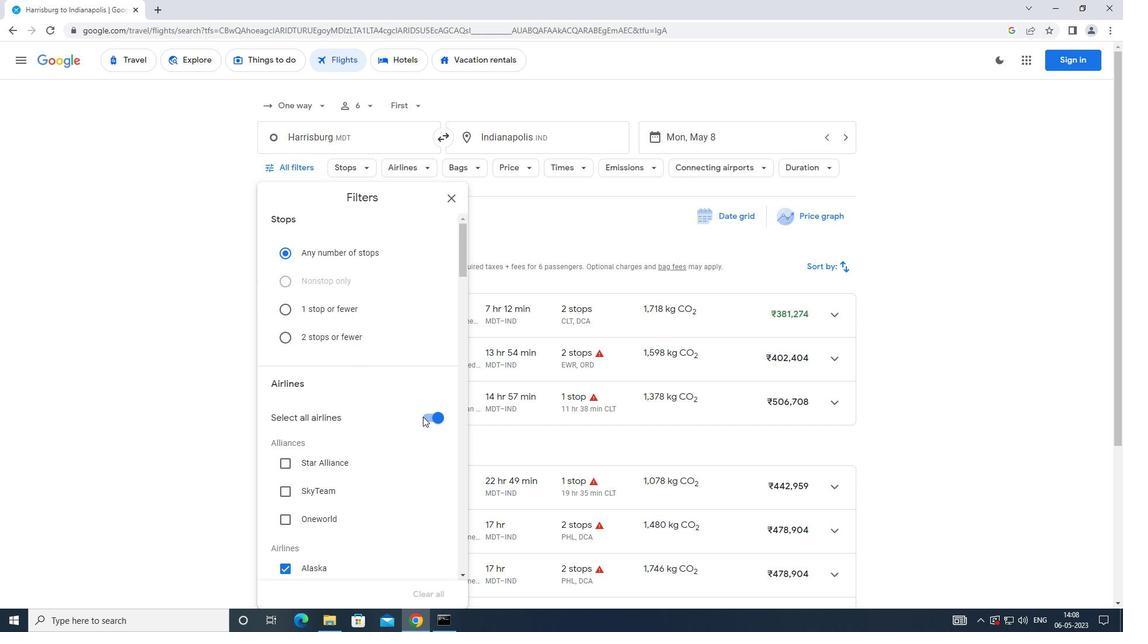 
Action: Mouse pressed left at (425, 416)
Screenshot: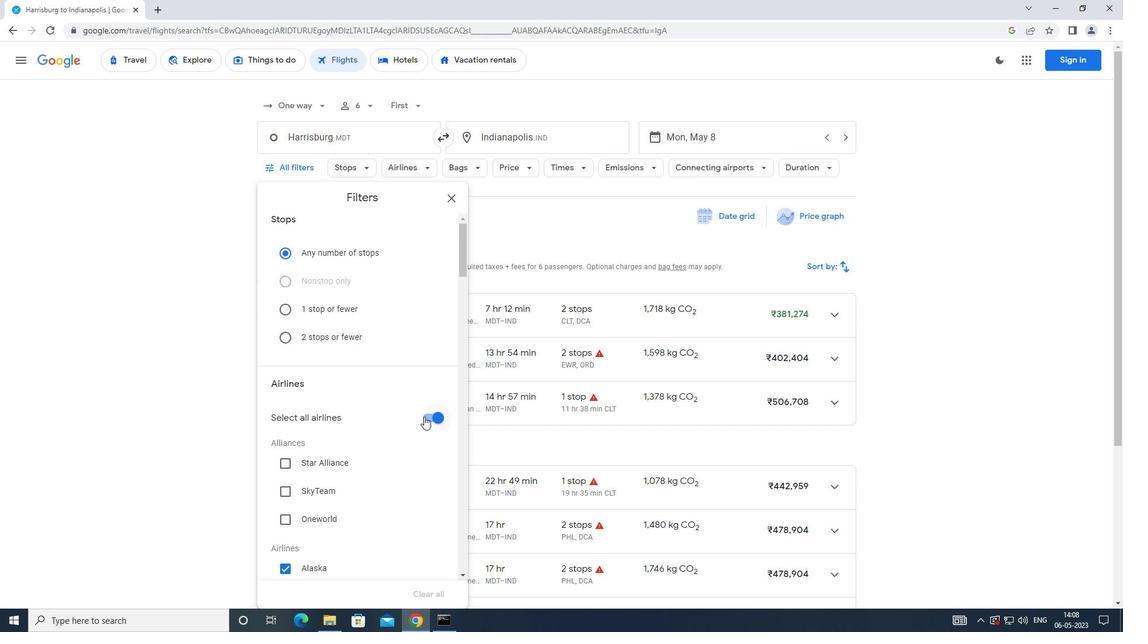 
Action: Mouse moved to (410, 410)
Screenshot: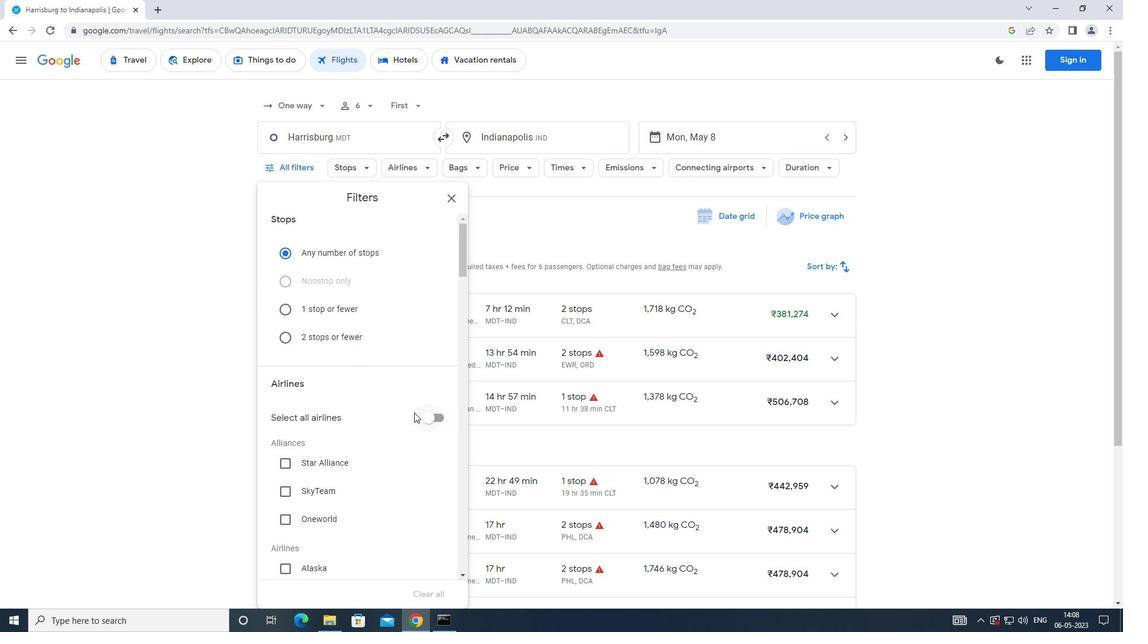 
Action: Mouse scrolled (410, 409) with delta (0, 0)
Screenshot: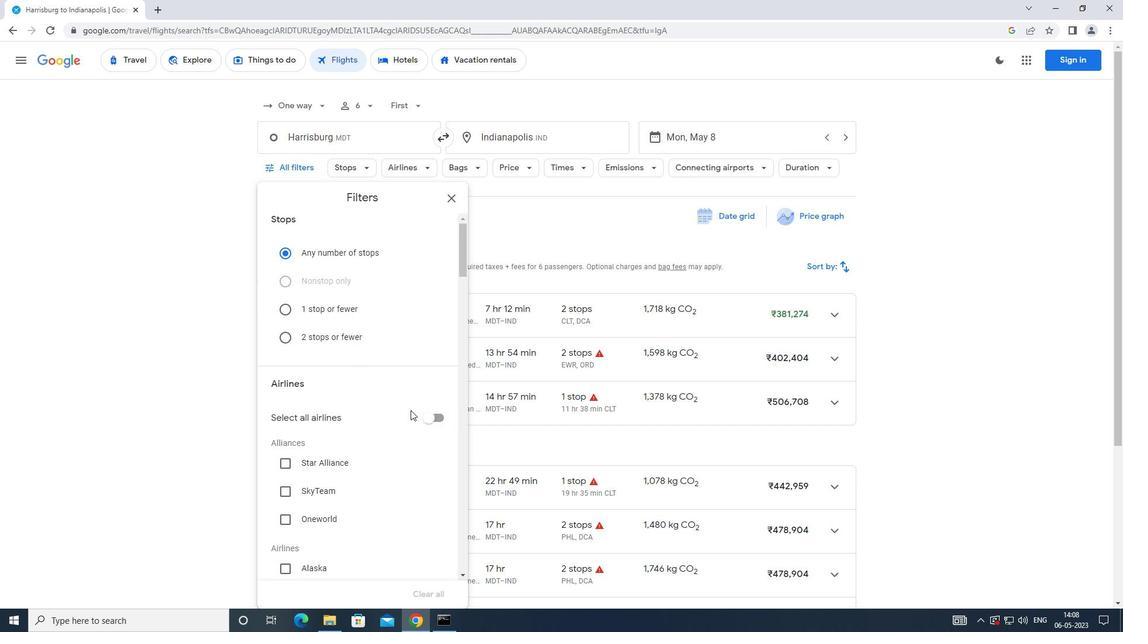 
Action: Mouse scrolled (410, 409) with delta (0, 0)
Screenshot: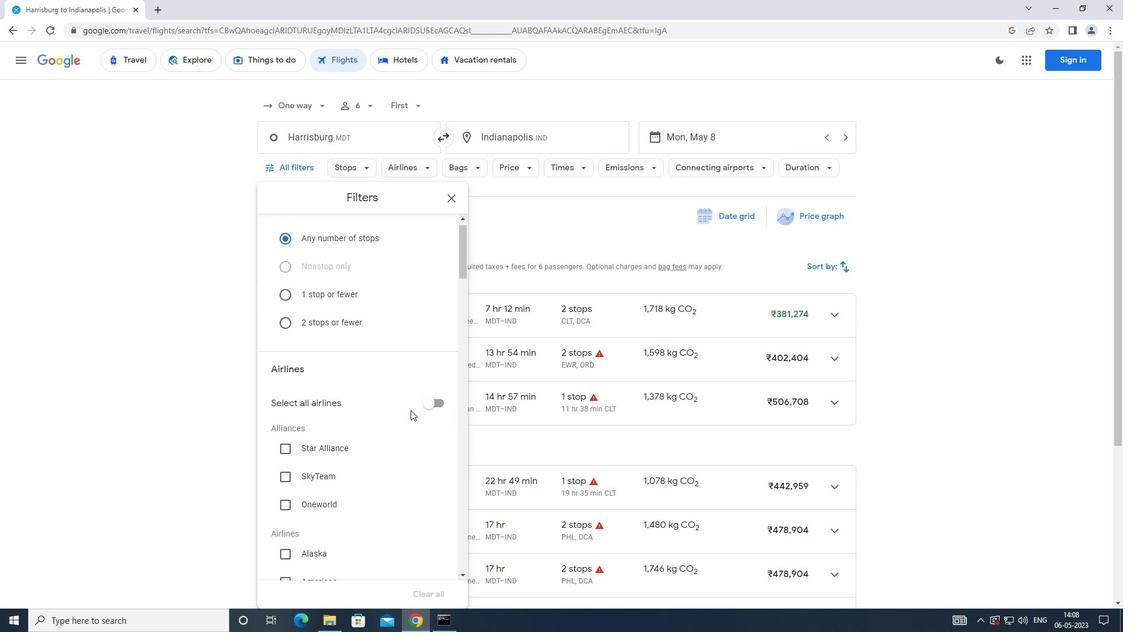 
Action: Mouse scrolled (410, 409) with delta (0, 0)
Screenshot: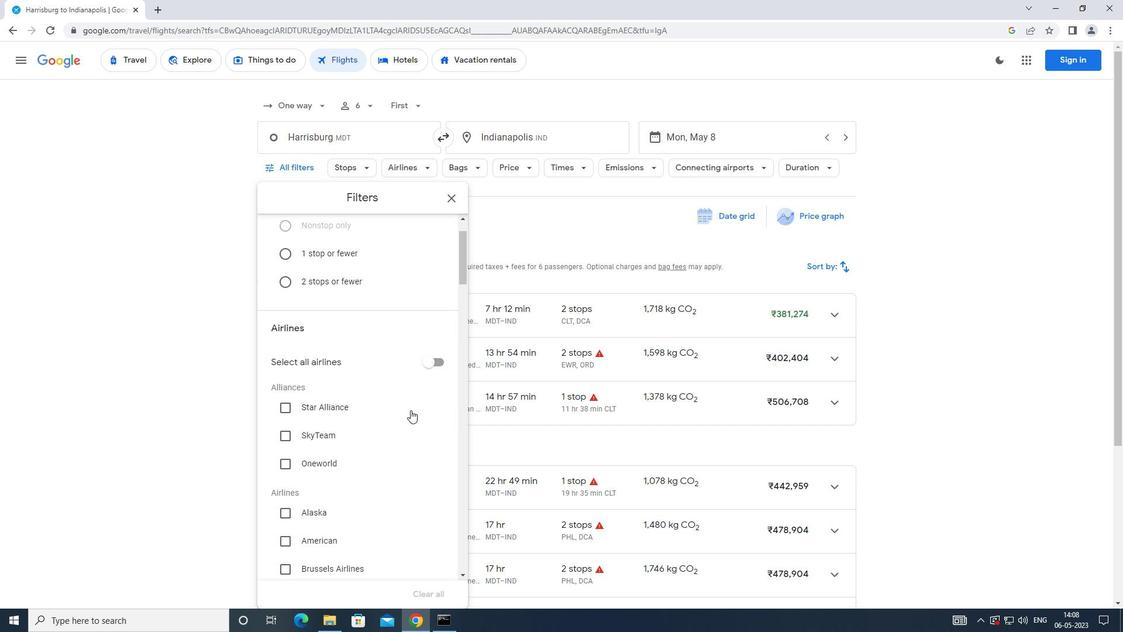 
Action: Mouse scrolled (410, 409) with delta (0, 0)
Screenshot: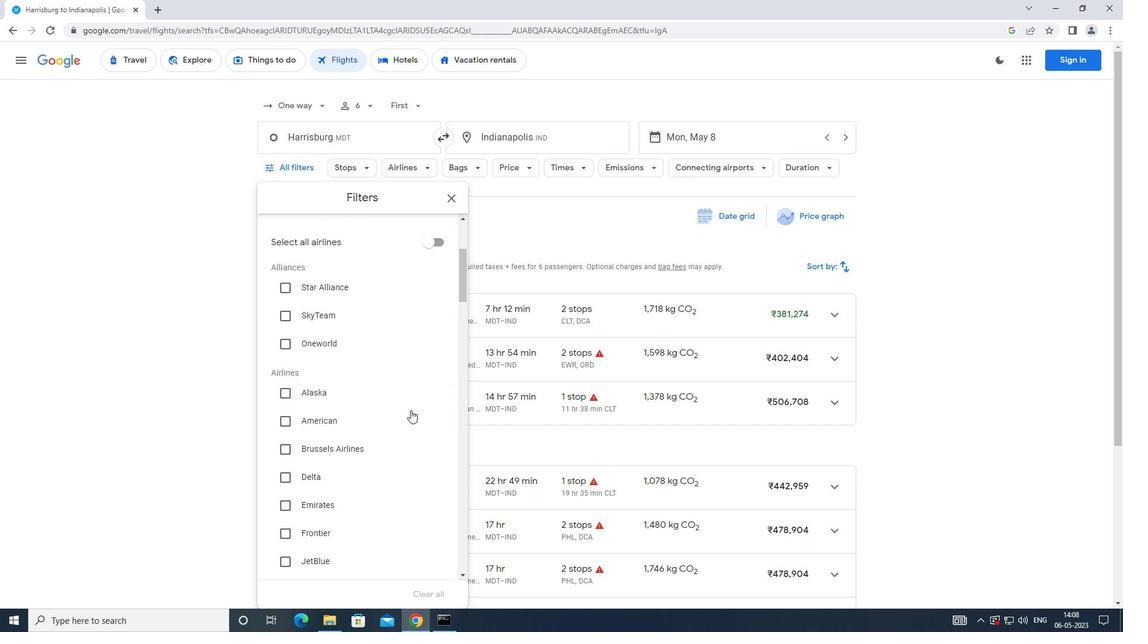 
Action: Mouse scrolled (410, 409) with delta (0, 0)
Screenshot: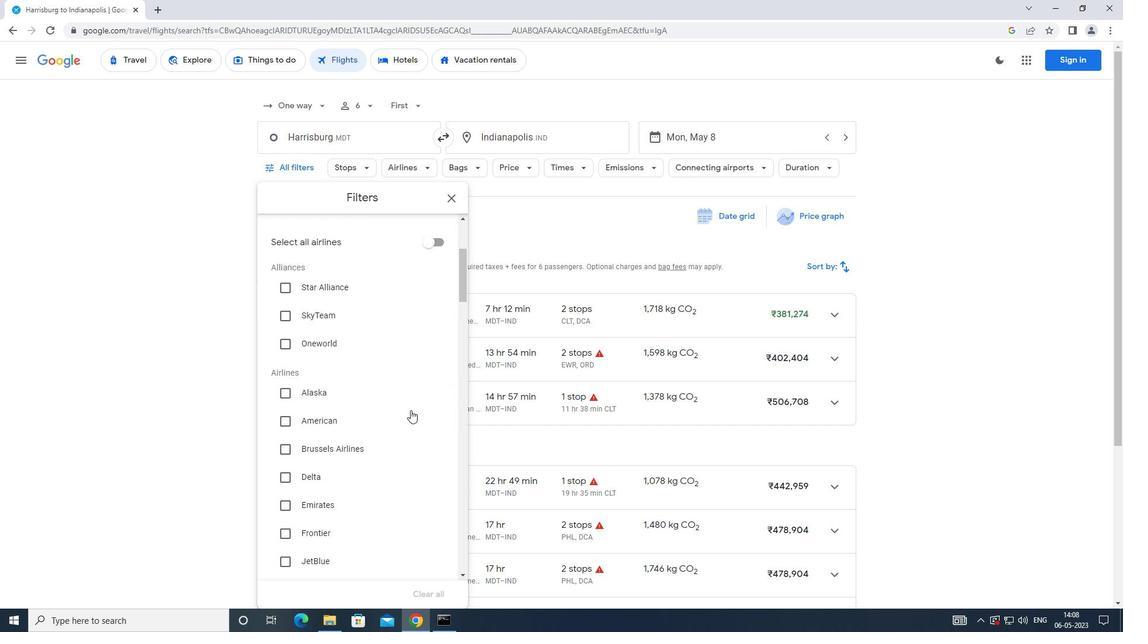 
Action: Mouse scrolled (410, 409) with delta (0, 0)
Screenshot: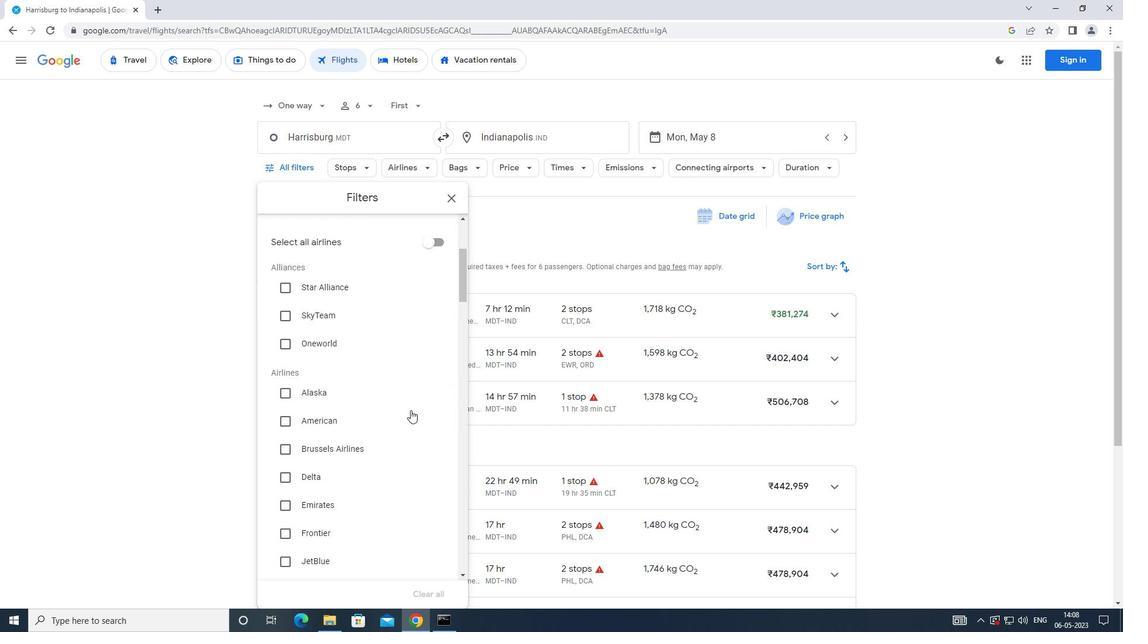 
Action: Mouse moved to (285, 387)
Screenshot: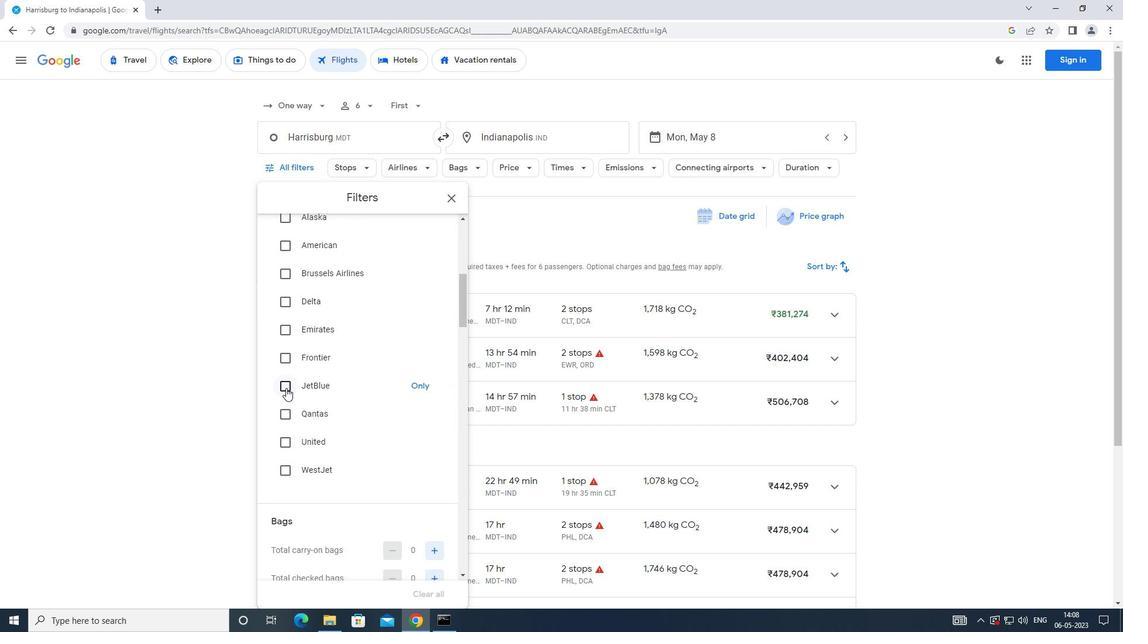 
Action: Mouse pressed left at (285, 387)
Screenshot: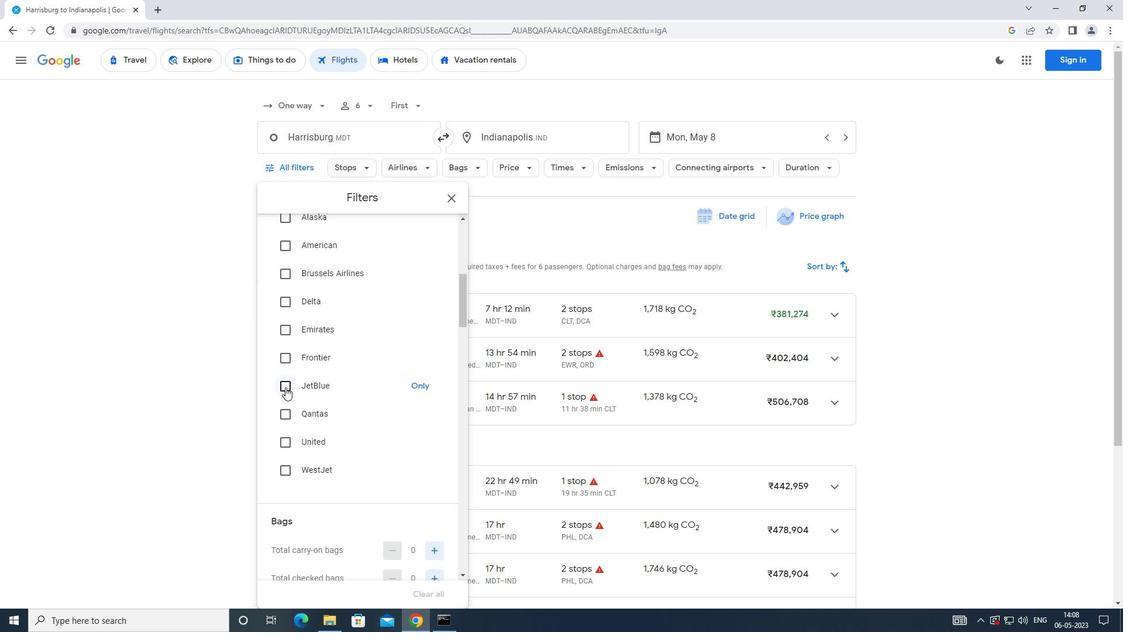 
Action: Mouse moved to (367, 403)
Screenshot: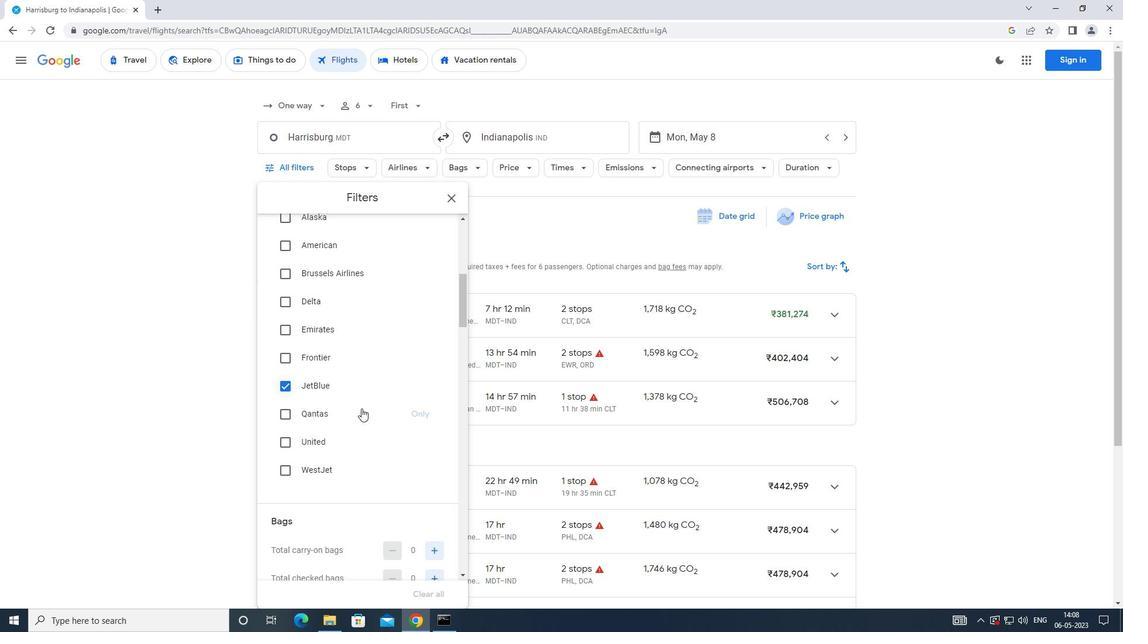 
Action: Mouse scrolled (367, 403) with delta (0, 0)
Screenshot: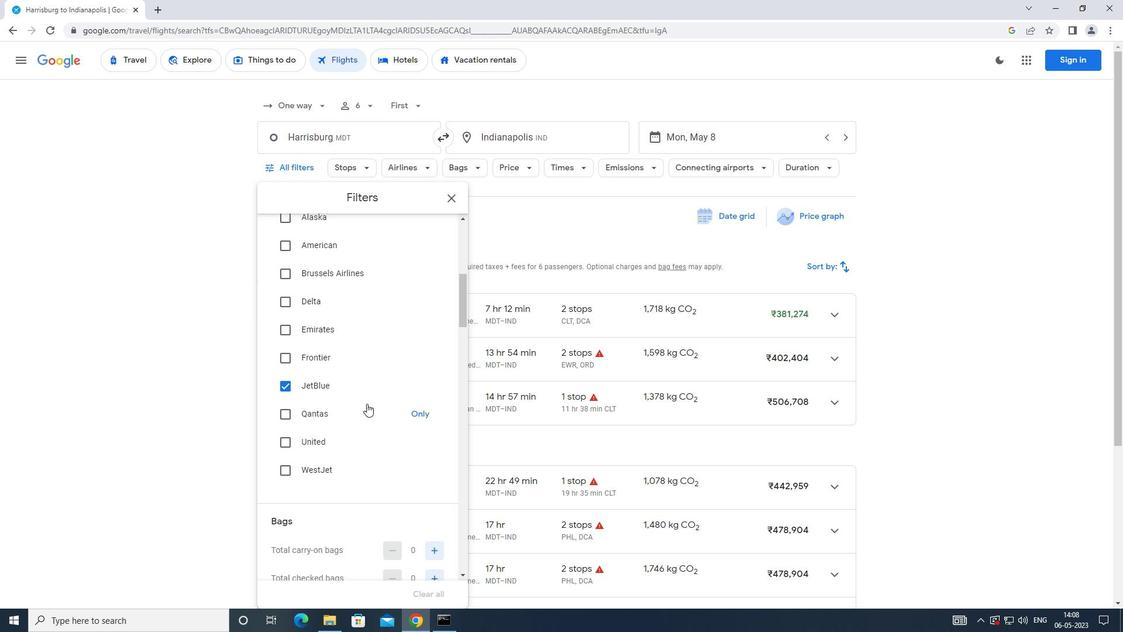 
Action: Mouse moved to (367, 403)
Screenshot: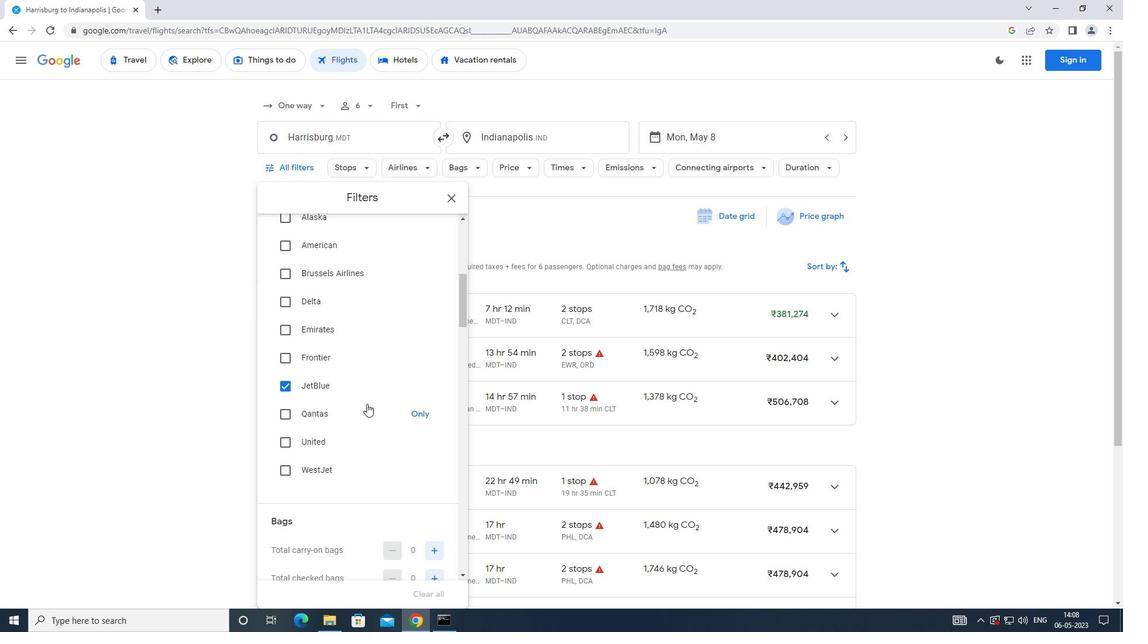 
Action: Mouse scrolled (367, 403) with delta (0, 0)
Screenshot: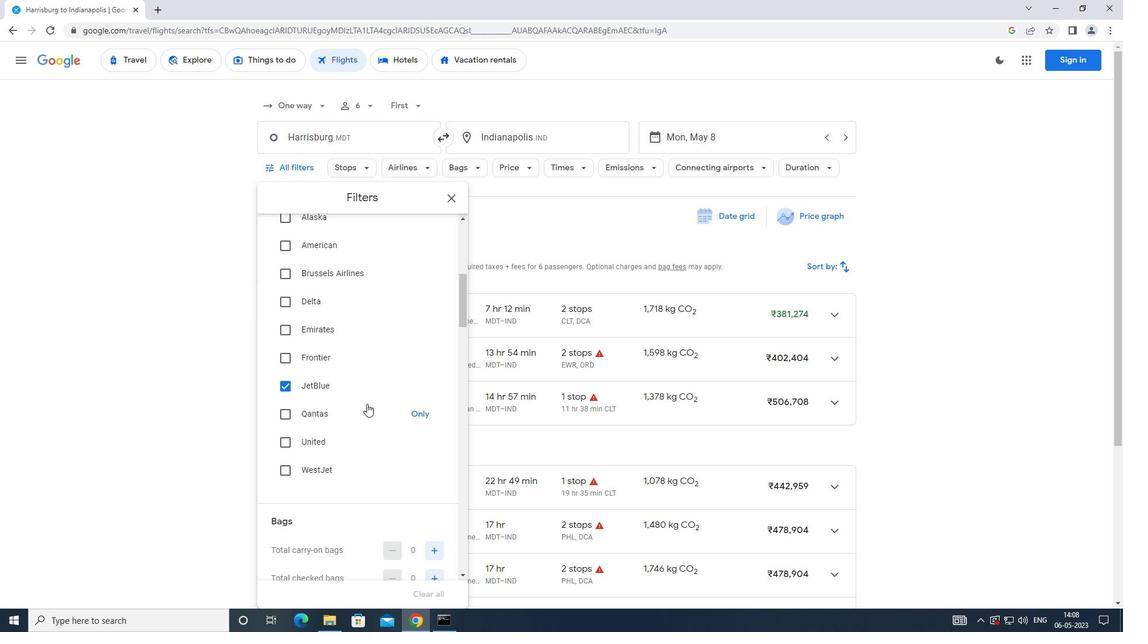 
Action: Mouse scrolled (367, 403) with delta (0, 0)
Screenshot: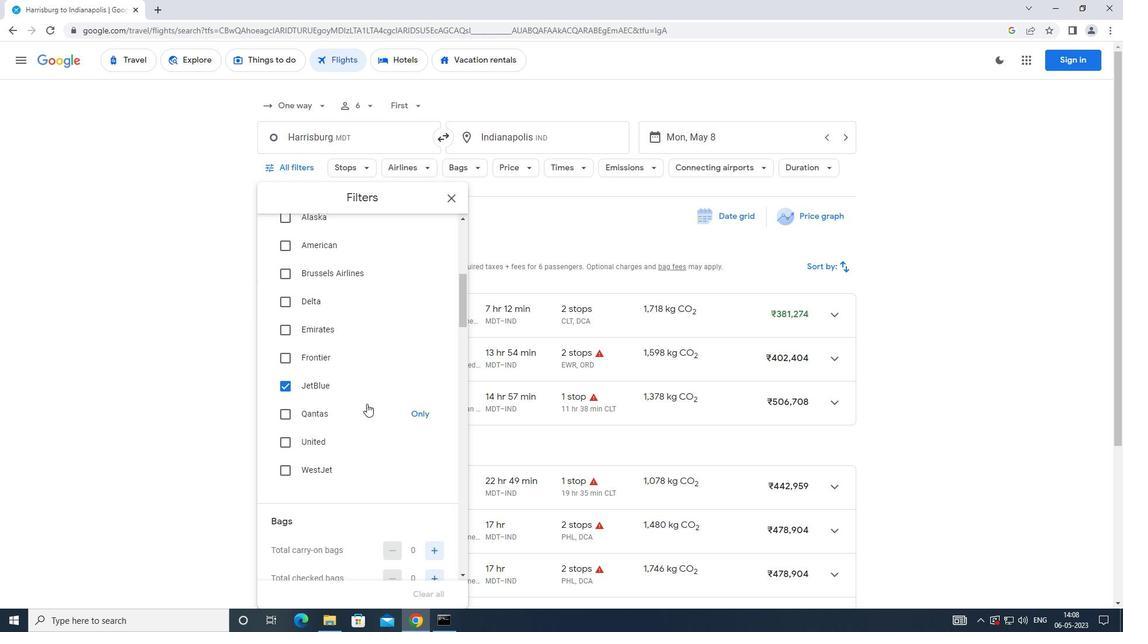 
Action: Mouse moved to (431, 382)
Screenshot: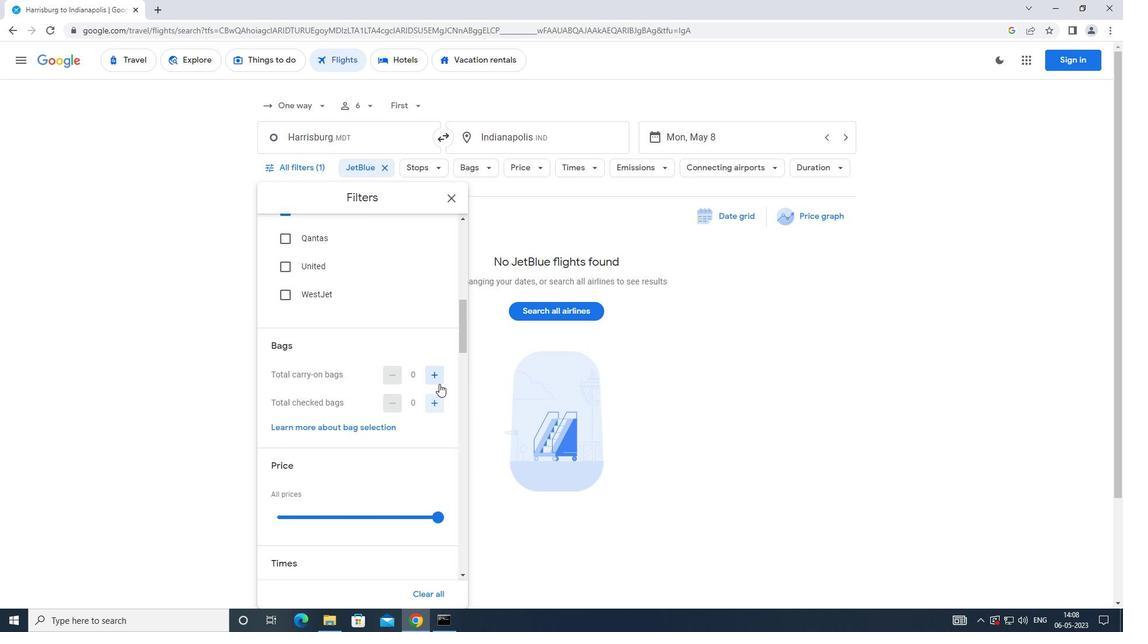 
Action: Mouse pressed left at (431, 382)
Screenshot: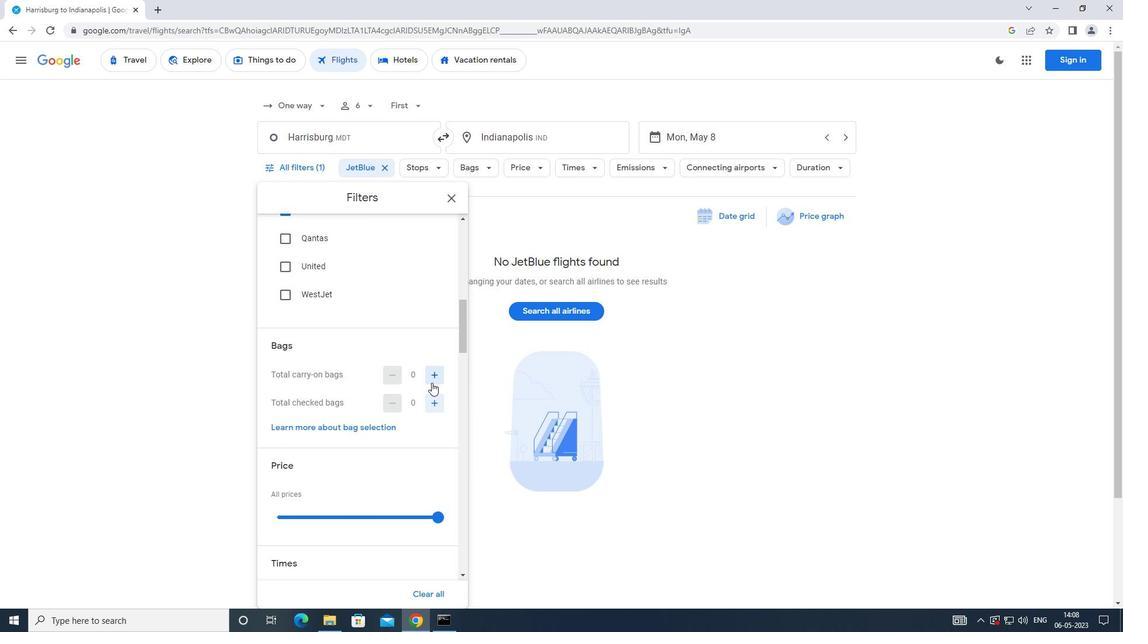 
Action: Mouse moved to (431, 409)
Screenshot: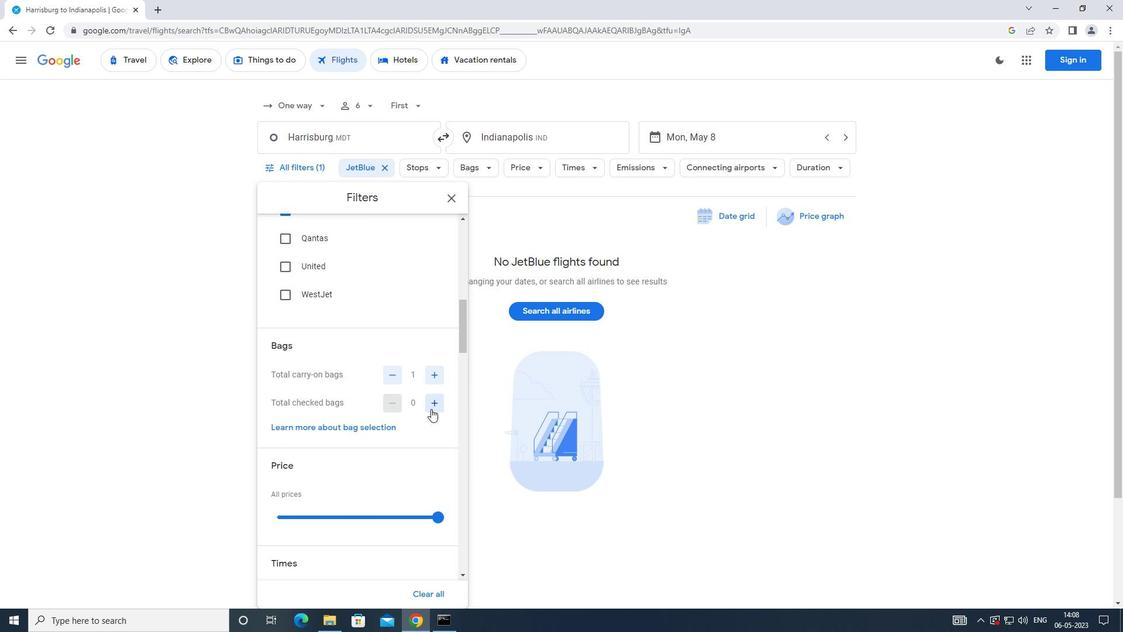 
Action: Mouse pressed left at (431, 409)
Screenshot: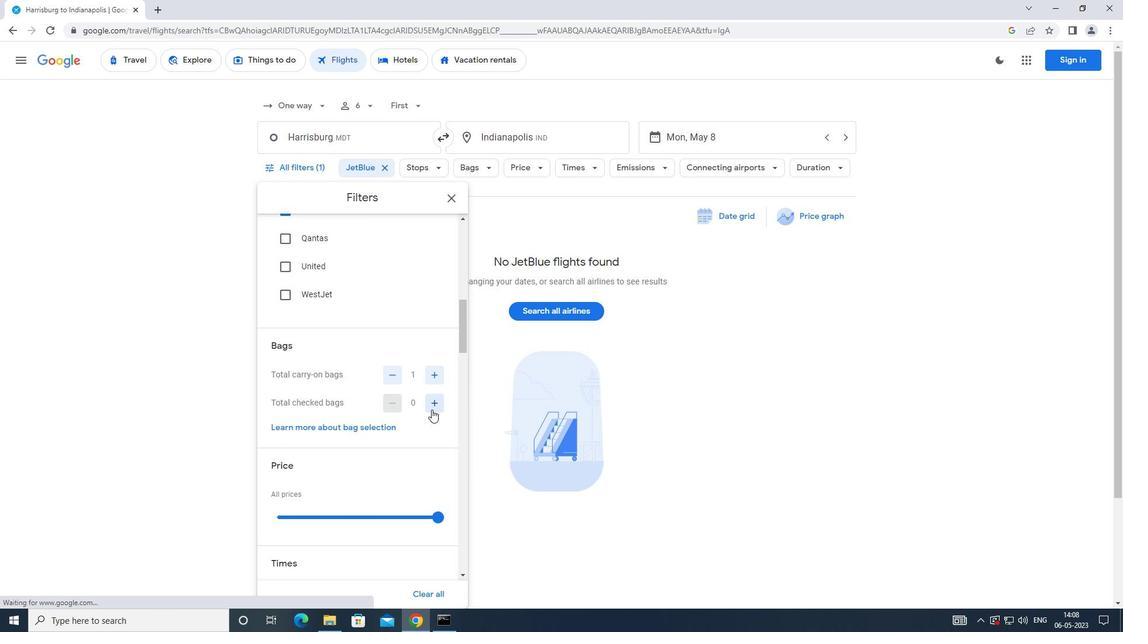 
Action: Mouse pressed left at (431, 409)
Screenshot: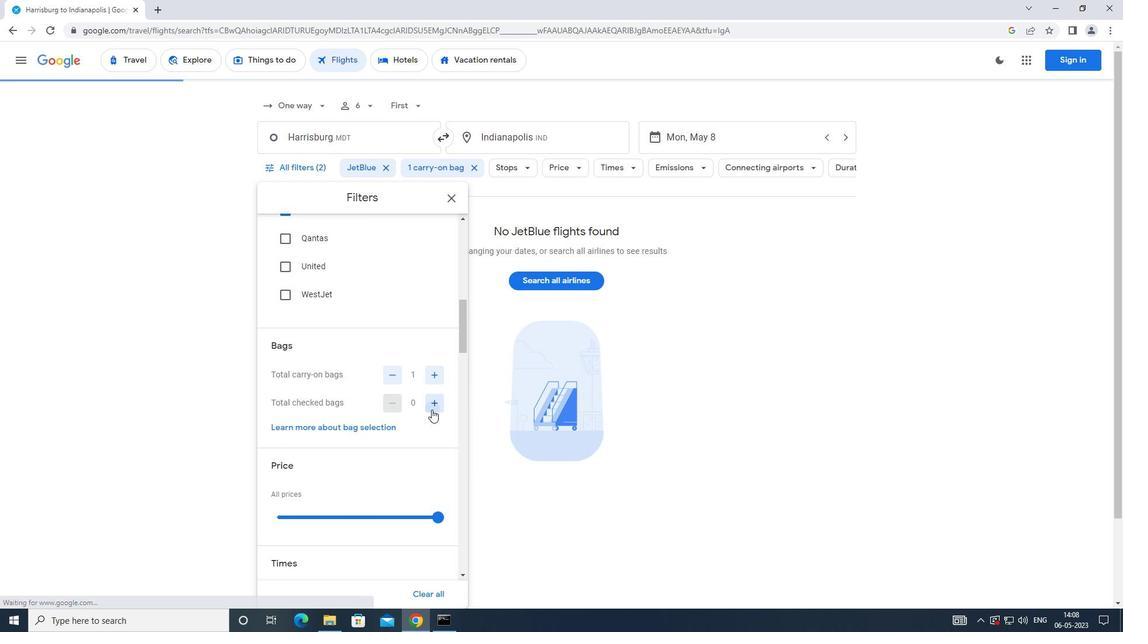 
Action: Mouse moved to (407, 422)
Screenshot: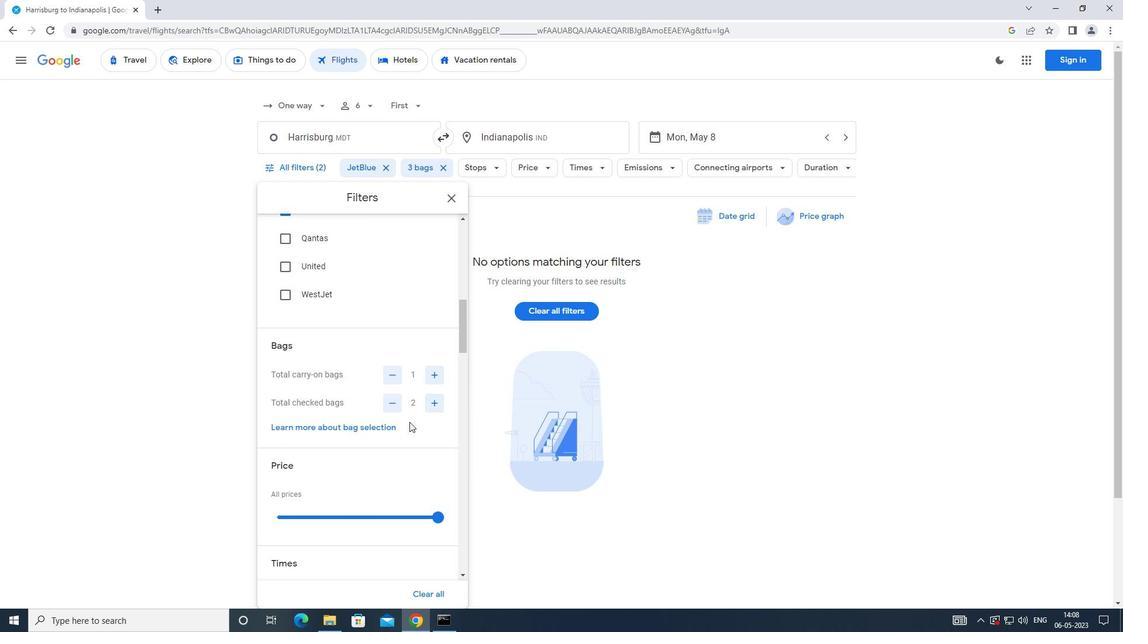 
Action: Mouse scrolled (407, 421) with delta (0, 0)
Screenshot: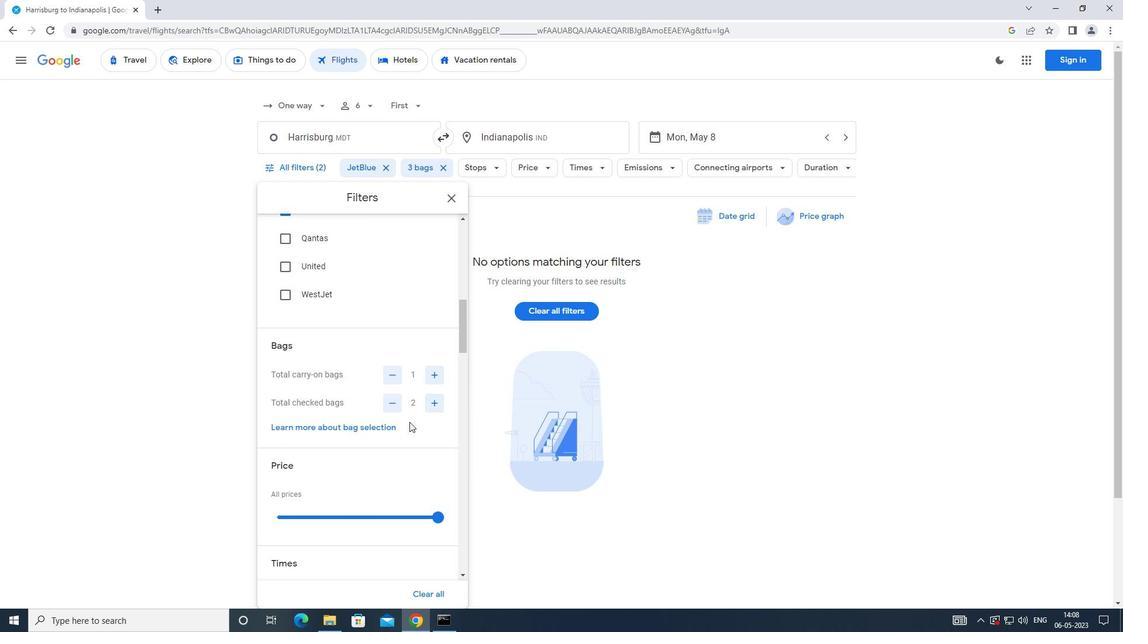 
Action: Mouse moved to (404, 422)
Screenshot: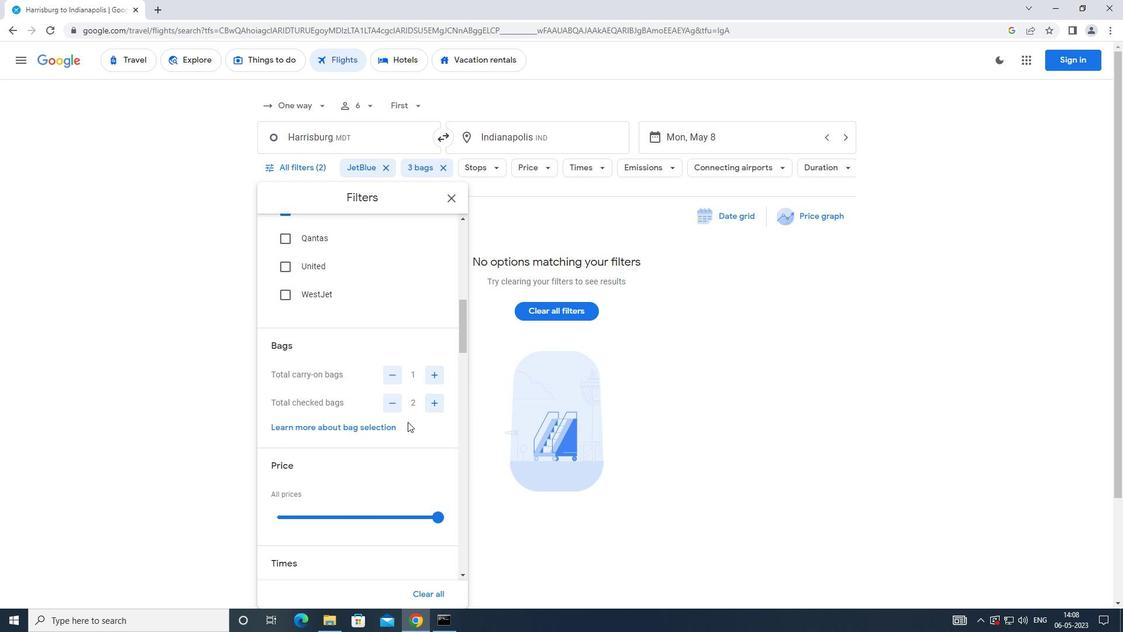 
Action: Mouse scrolled (404, 421) with delta (0, 0)
Screenshot: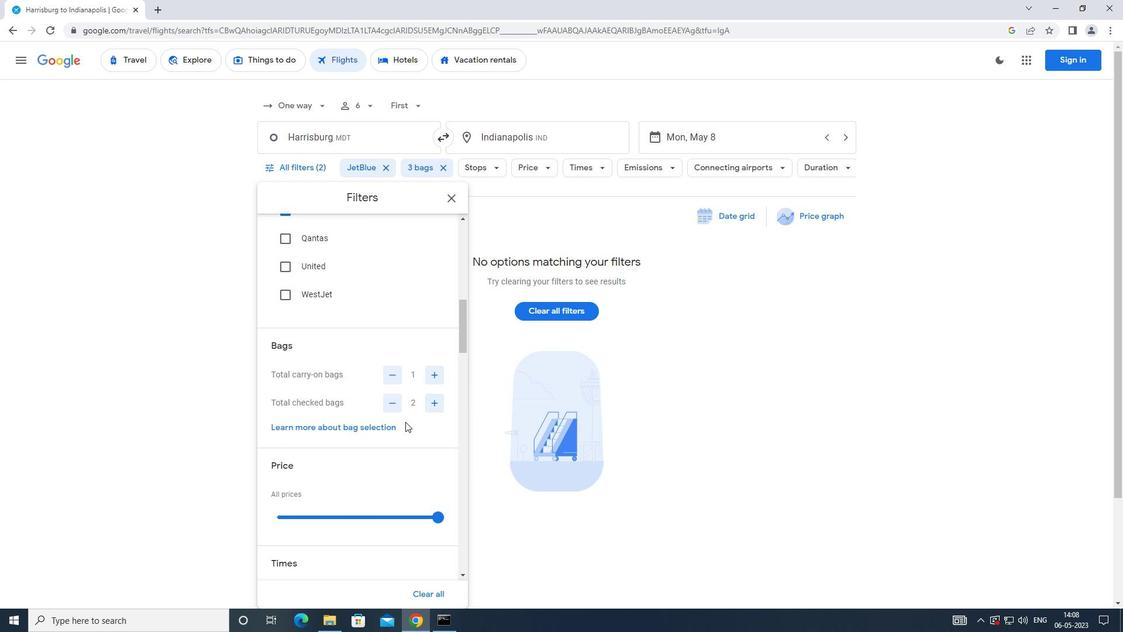 
Action: Mouse moved to (432, 399)
Screenshot: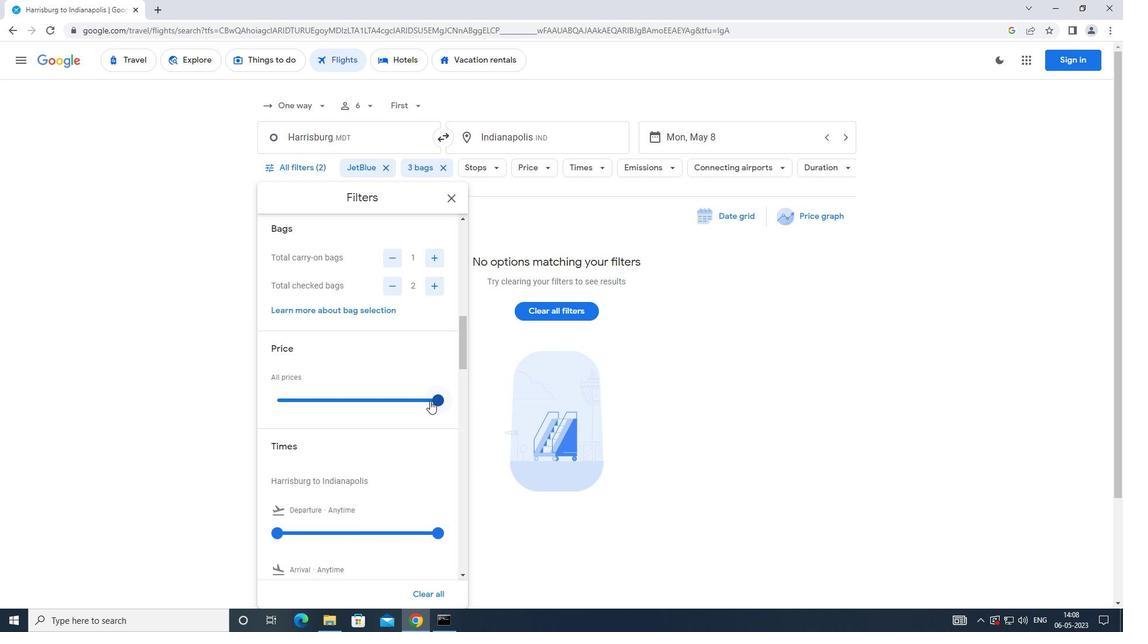 
Action: Mouse pressed left at (432, 399)
Screenshot: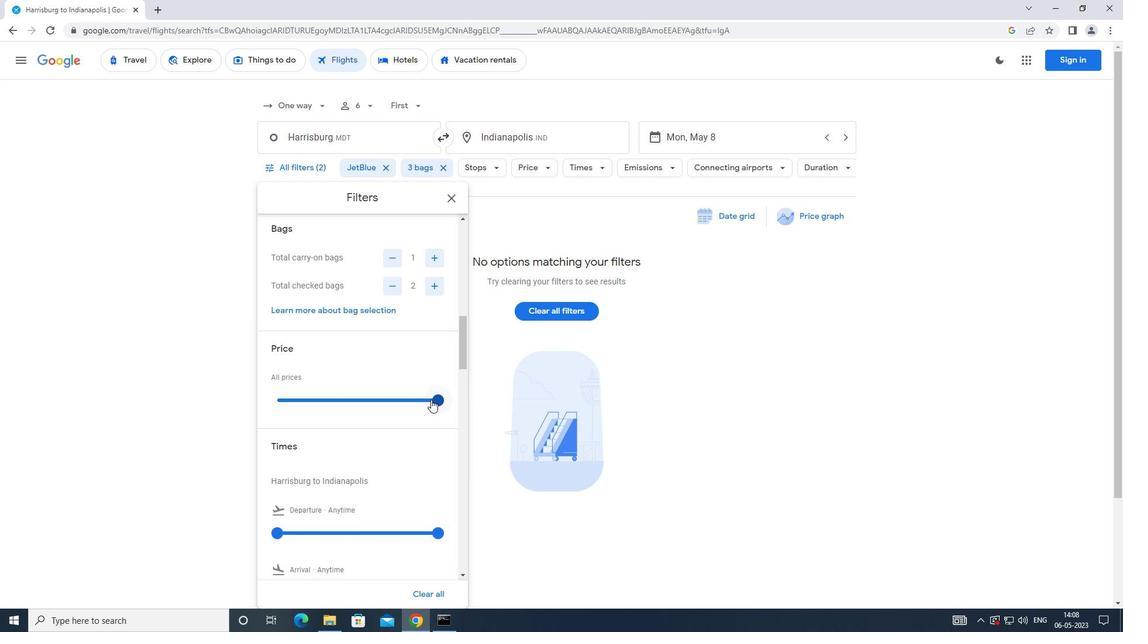 
Action: Mouse moved to (278, 527)
Screenshot: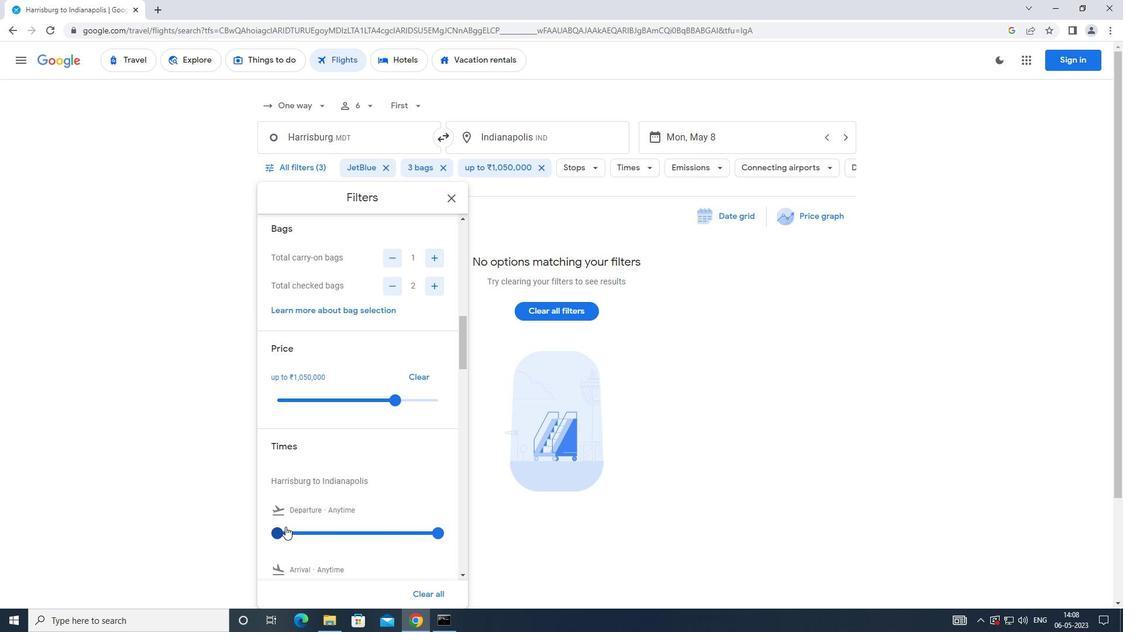 
Action: Mouse pressed left at (278, 527)
Screenshot: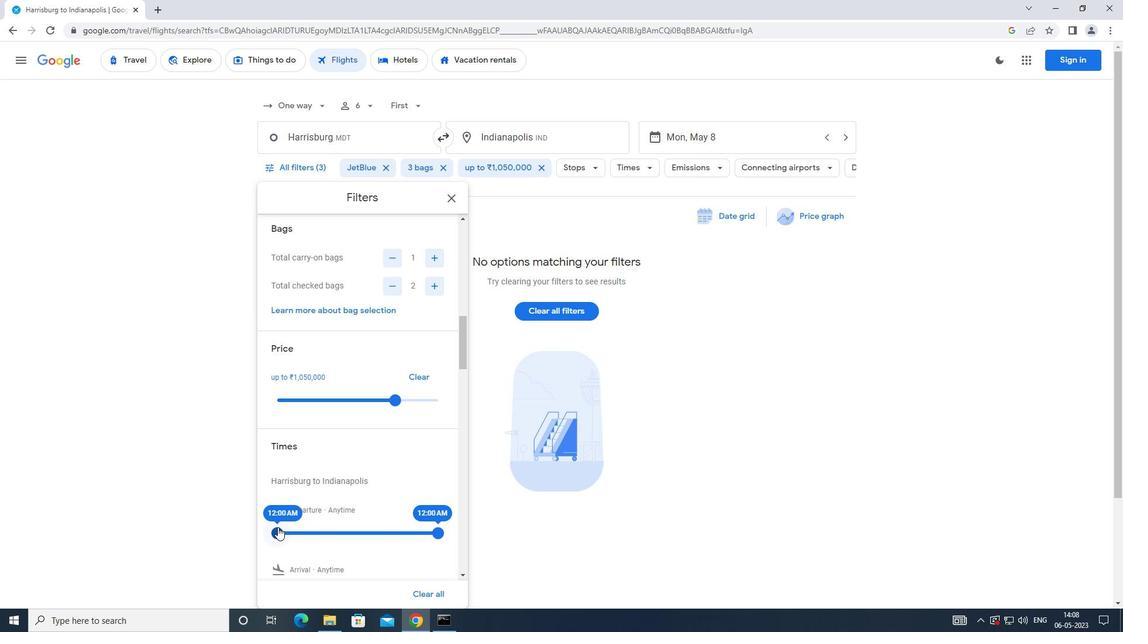 
Action: Mouse moved to (437, 536)
Screenshot: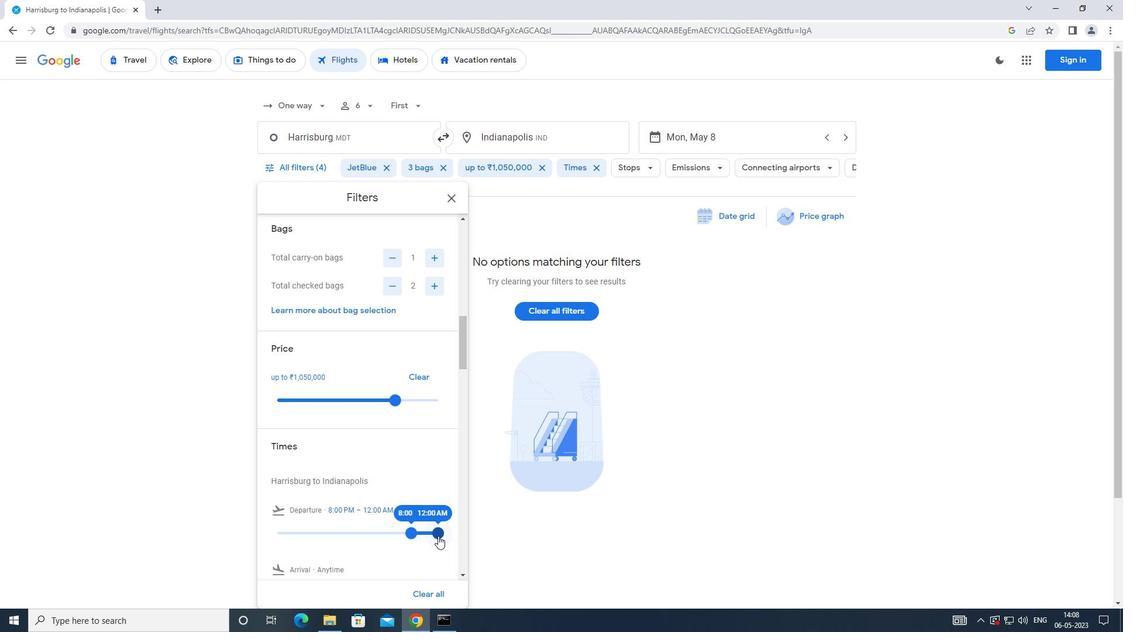 
Action: Mouse pressed left at (437, 536)
Screenshot: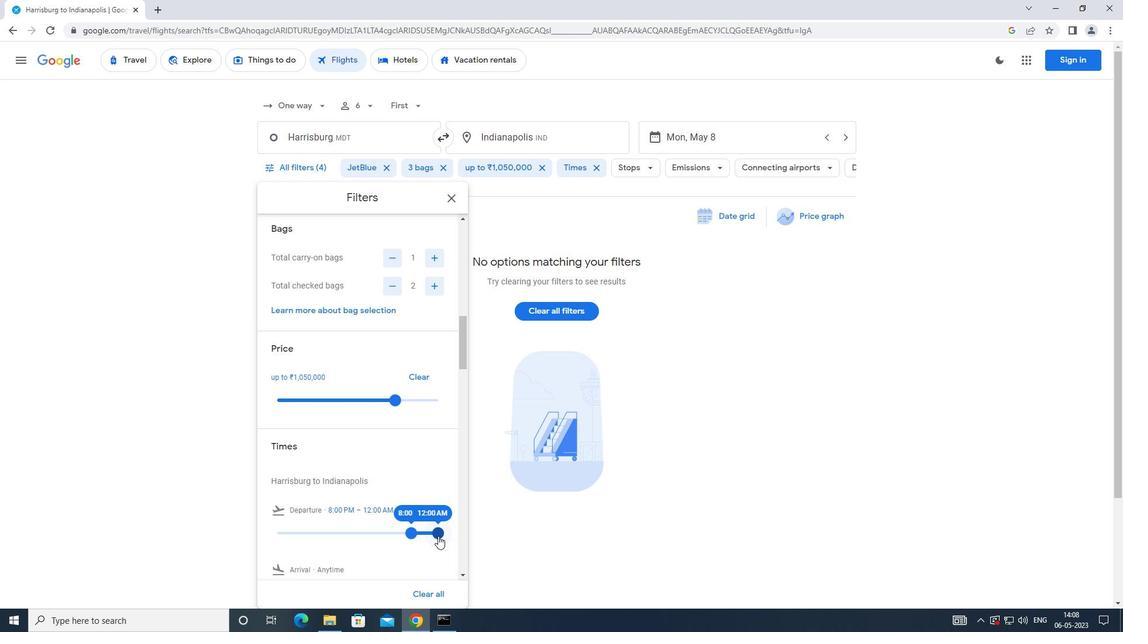 
Action: Mouse moved to (303, 526)
Screenshot: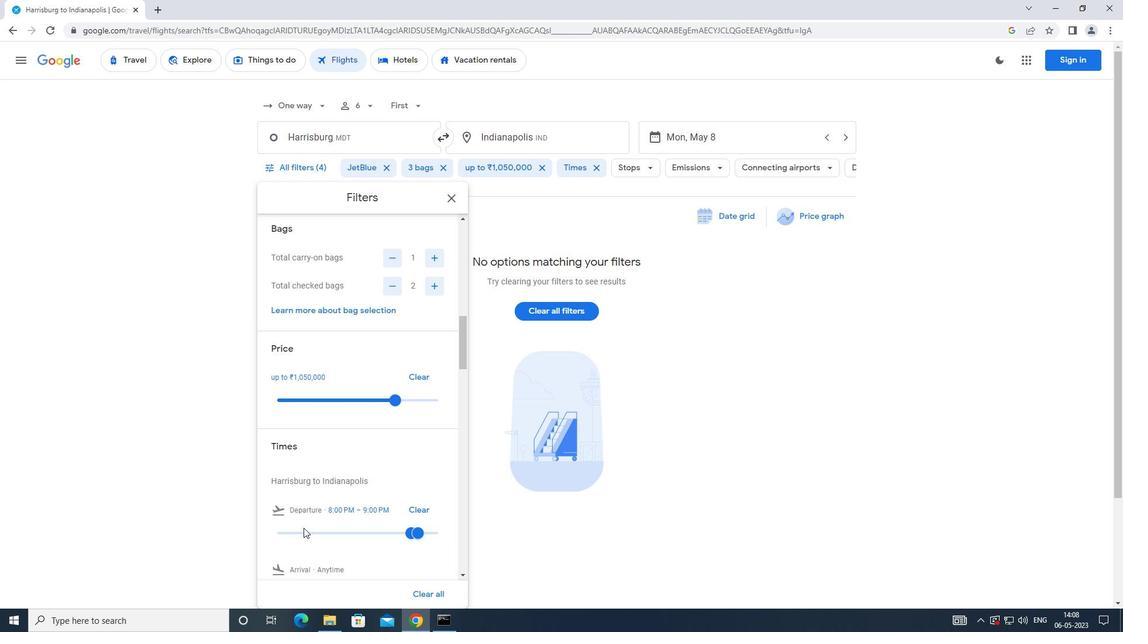 
